 Task: Look for space in Würzburg, Germany from 8th August, 2023 to 15th August, 2023 for 9 adults in price range Rs.10000 to Rs.14000. Place can be shared room with 5 bedrooms having 9 beds and 5 bathrooms. Property type can be house, flat, guest house. Amenities needed are: wifi, TV, free parkinig on premises, gym, breakfast. Booking option can be shelf check-in. Required host language is English.
Action: Mouse moved to (431, 106)
Screenshot: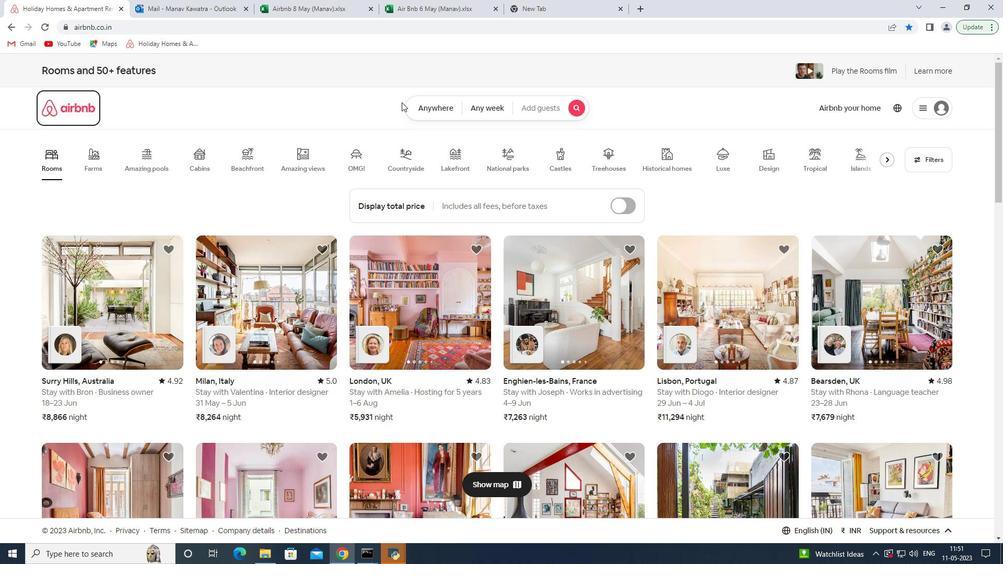 
Action: Mouse pressed left at (431, 106)
Screenshot: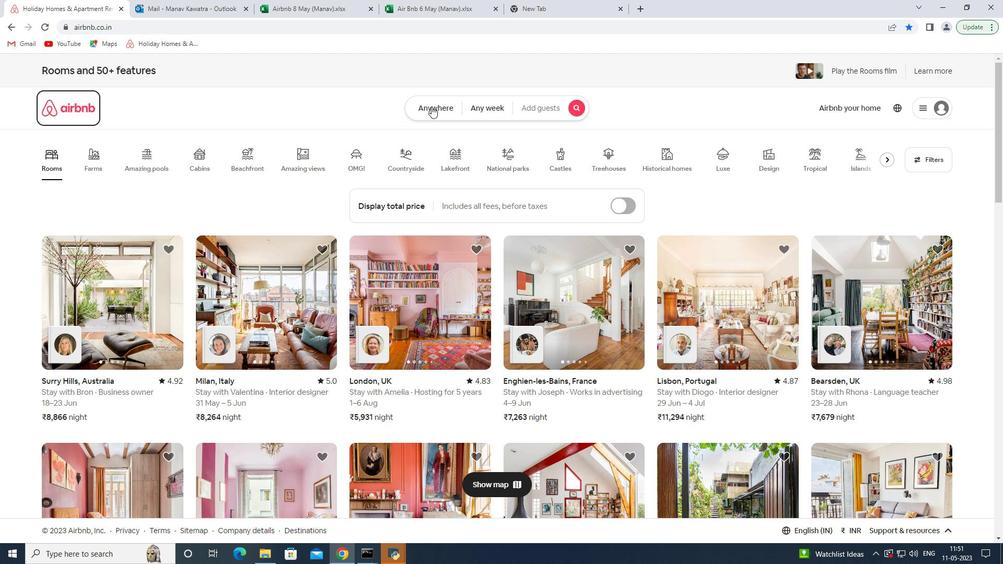 
Action: Mouse moved to (320, 153)
Screenshot: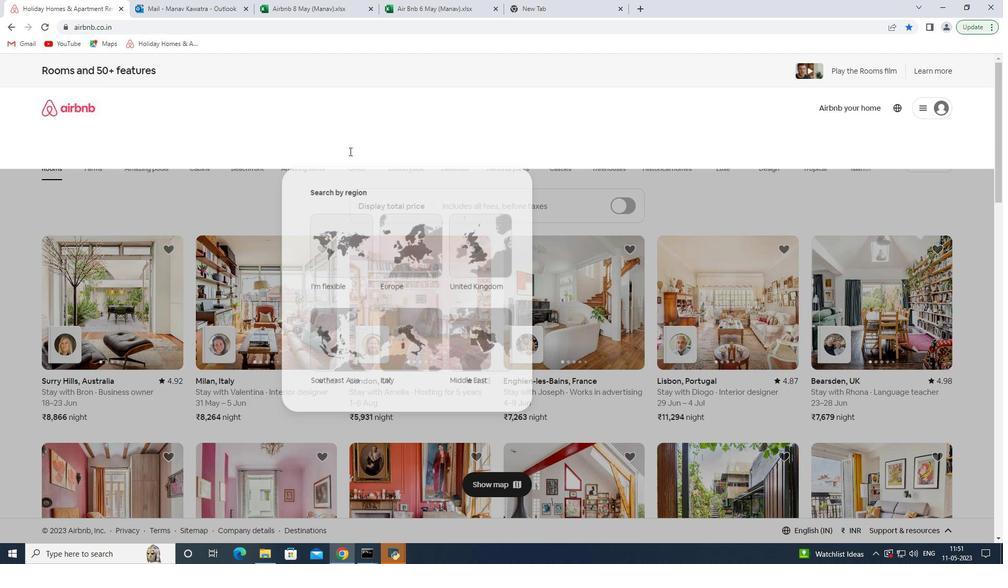 
Action: Mouse pressed left at (320, 153)
Screenshot: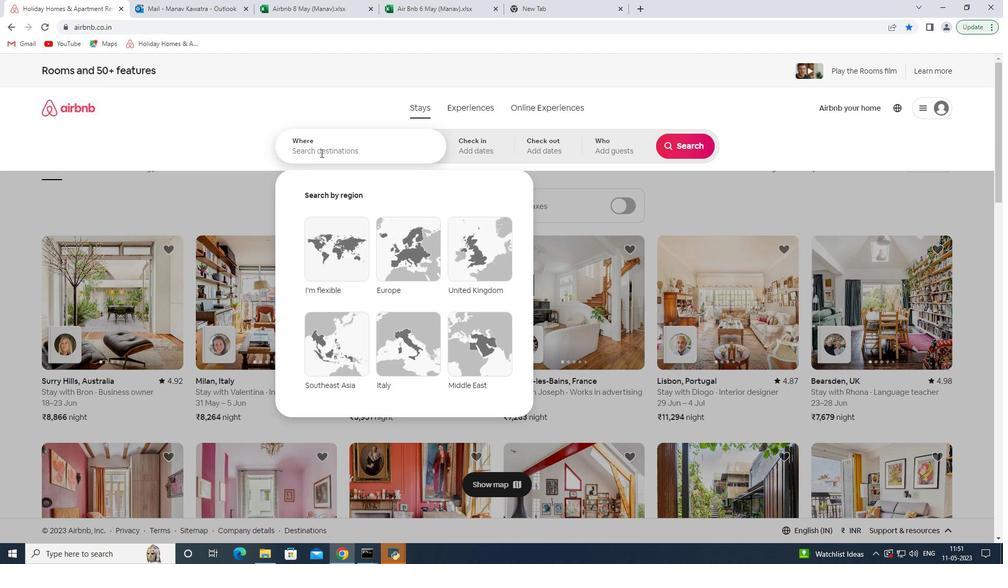 
Action: Key pressed <Key.shift><Key.shift><Key.shift><Key.shift><Key.shift><Key.shift><Key.shift><Key.shift><Key.shift><Key.shift><Key.shift><Key.shift><Key.shift><Key.shift><Key.shift><Key.shift><Key.shift><Key.shift><Key.shift><Key.shift><Key.shift>Wuru<Key.backspace>zburg<Key.space>
Screenshot: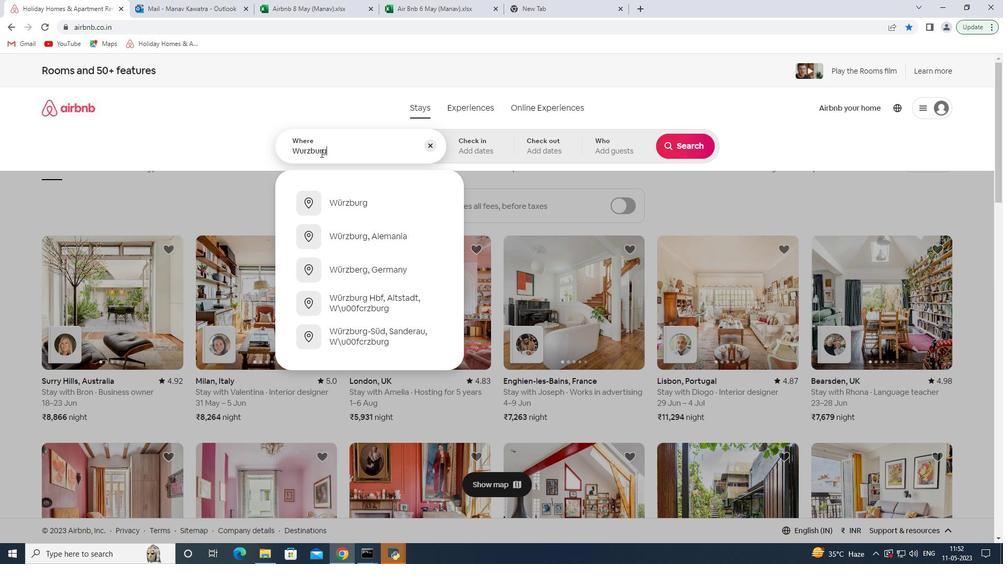 
Action: Mouse moved to (422, 242)
Screenshot: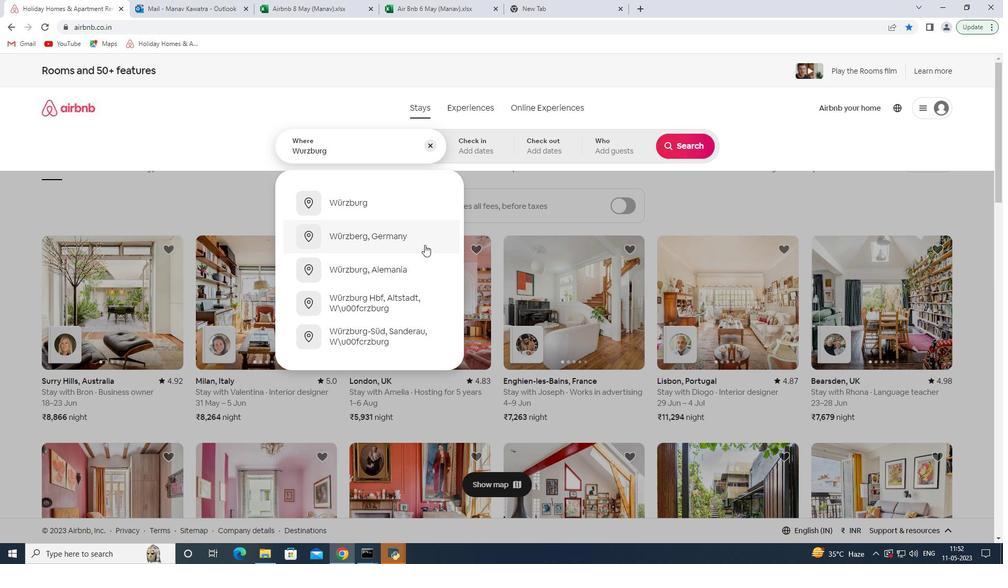 
Action: Mouse pressed left at (422, 242)
Screenshot: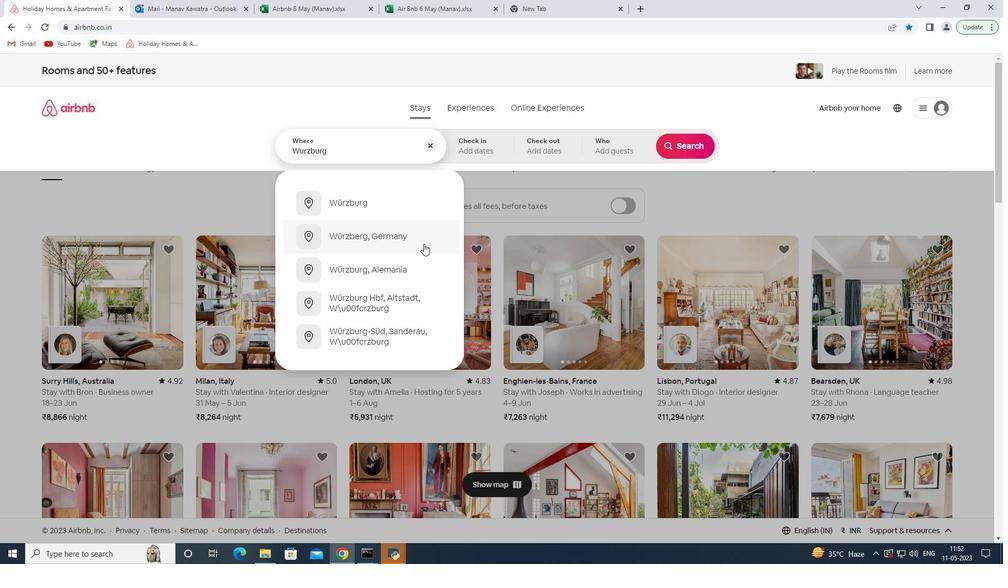
Action: Mouse moved to (678, 230)
Screenshot: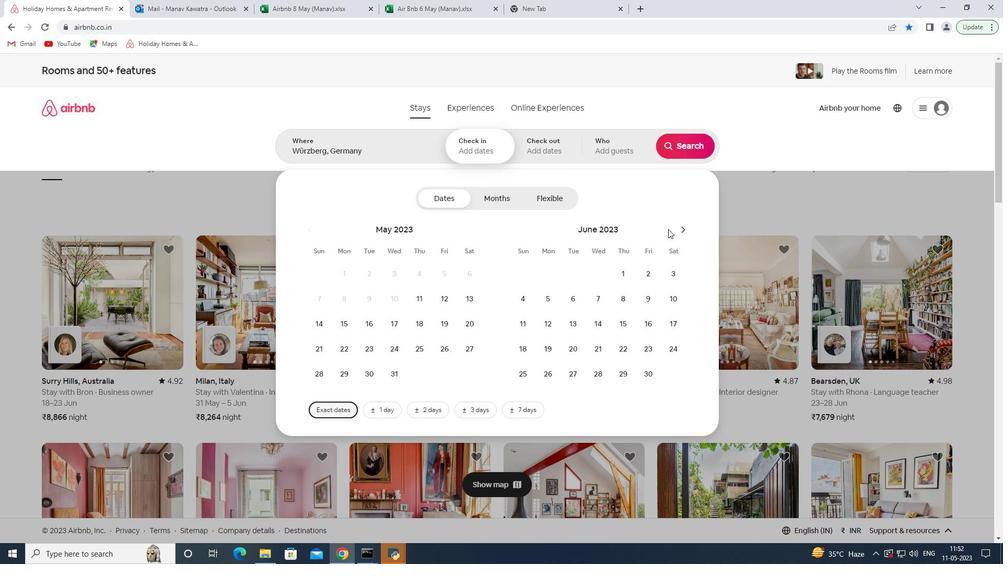 
Action: Mouse pressed left at (678, 230)
Screenshot: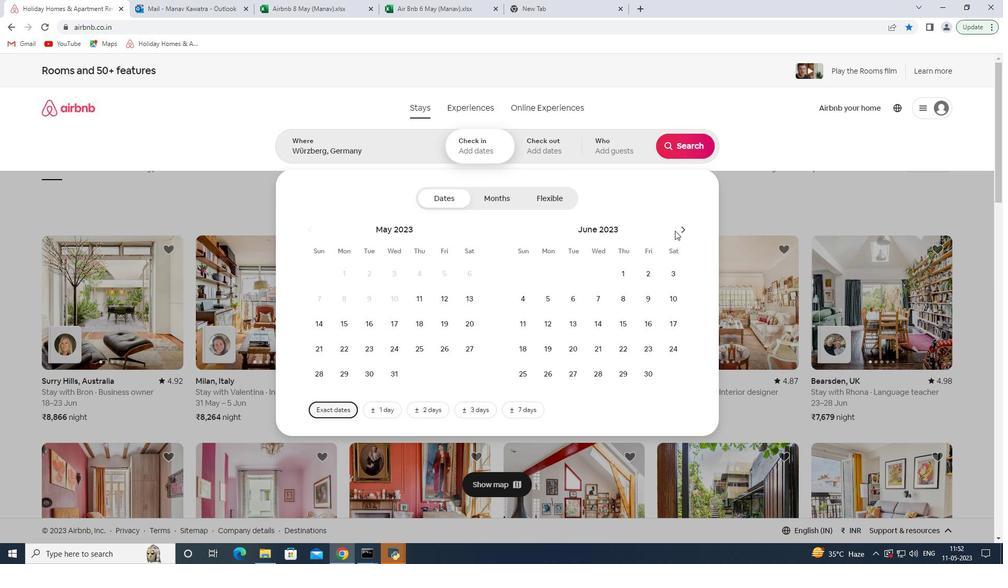 
Action: Mouse pressed left at (678, 230)
Screenshot: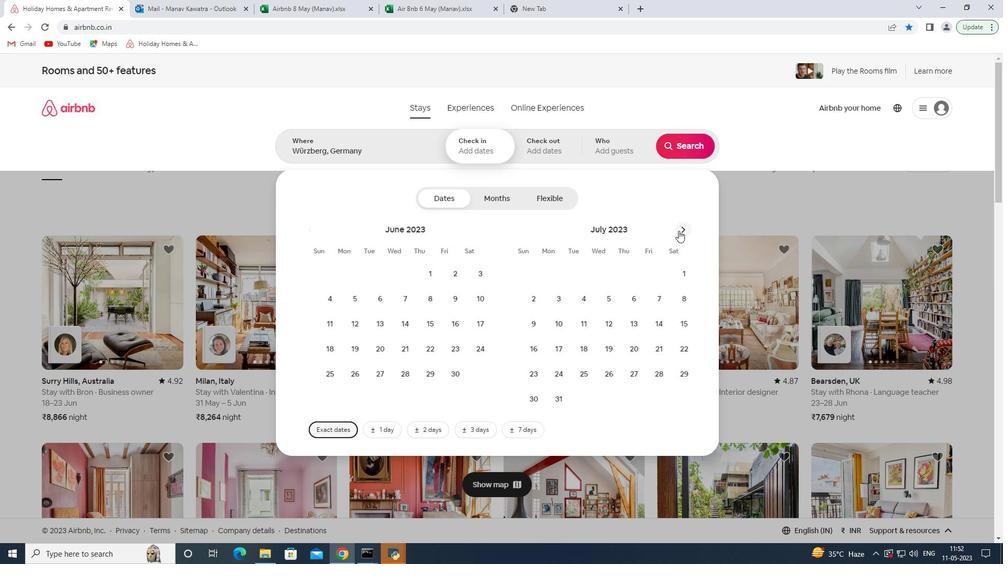 
Action: Mouse moved to (569, 301)
Screenshot: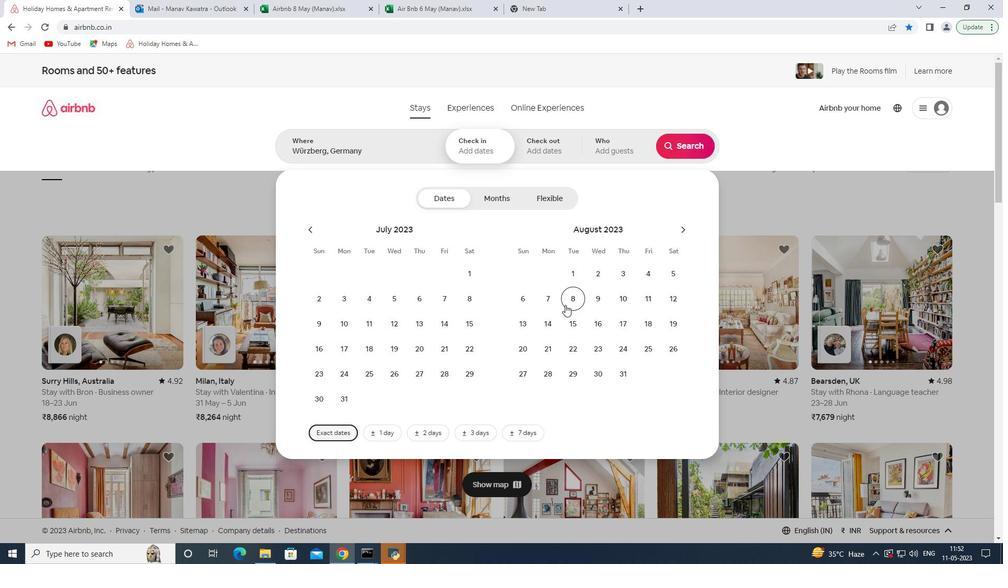 
Action: Mouse pressed left at (569, 301)
Screenshot: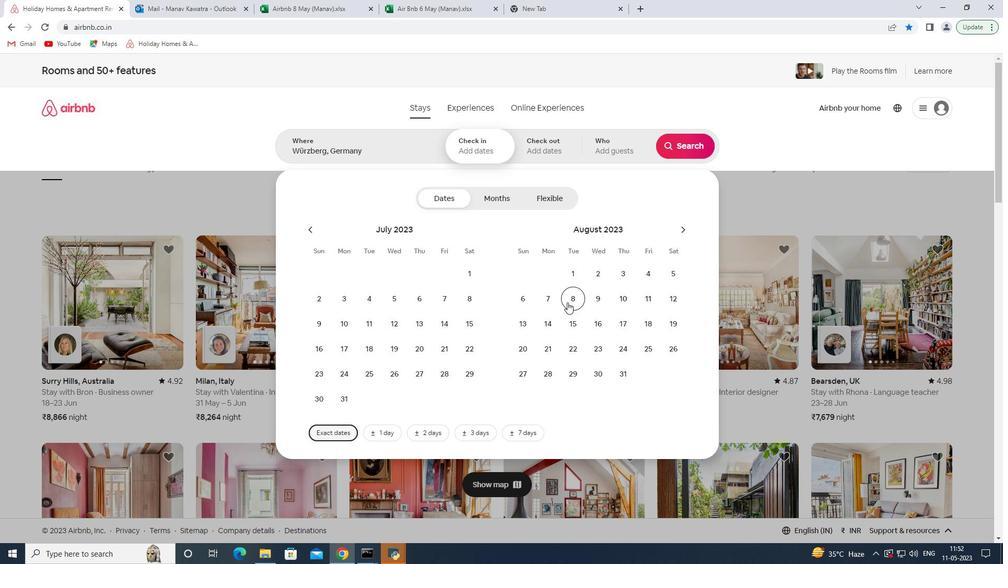 
Action: Mouse moved to (669, 295)
Screenshot: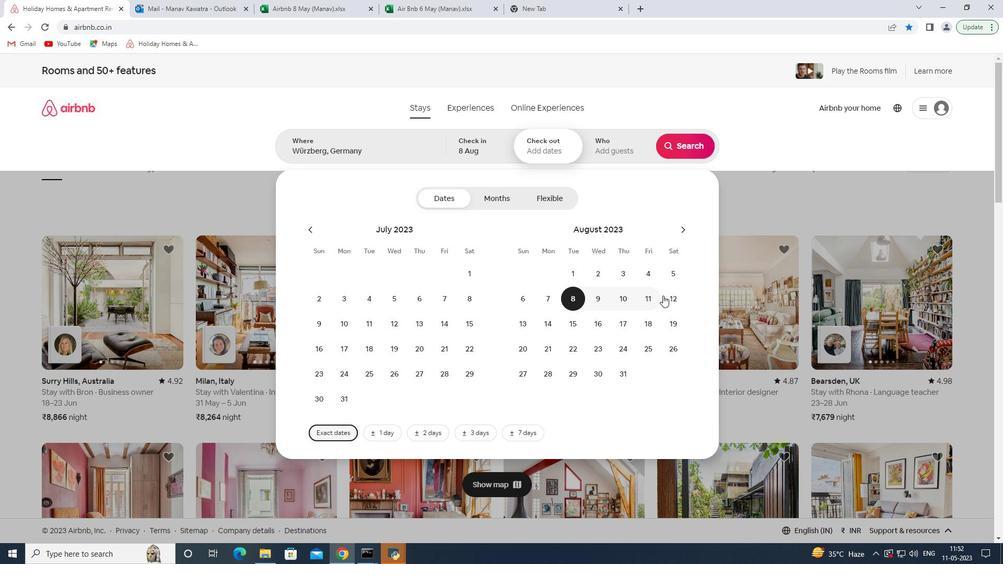 
Action: Mouse pressed left at (669, 295)
Screenshot: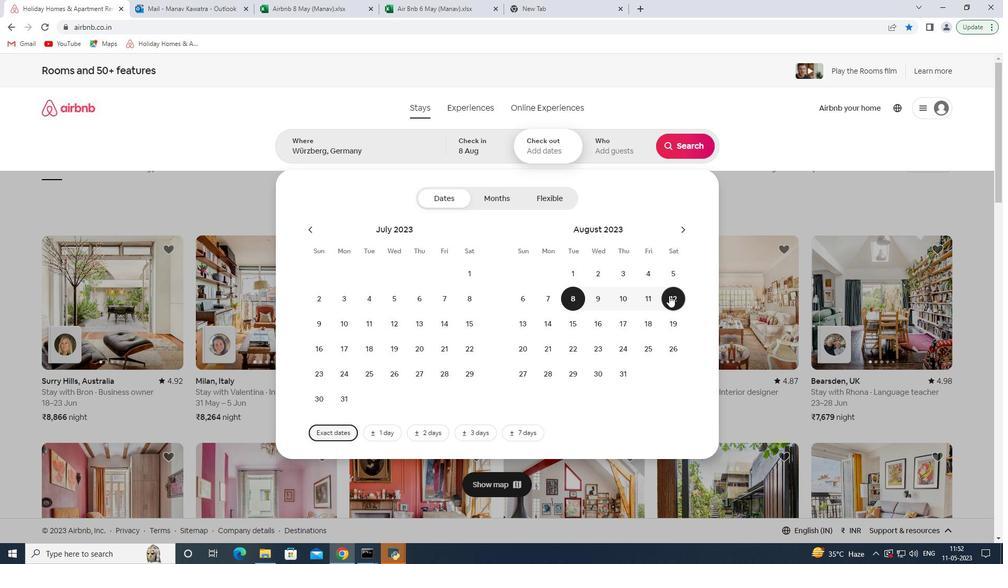 
Action: Mouse moved to (581, 324)
Screenshot: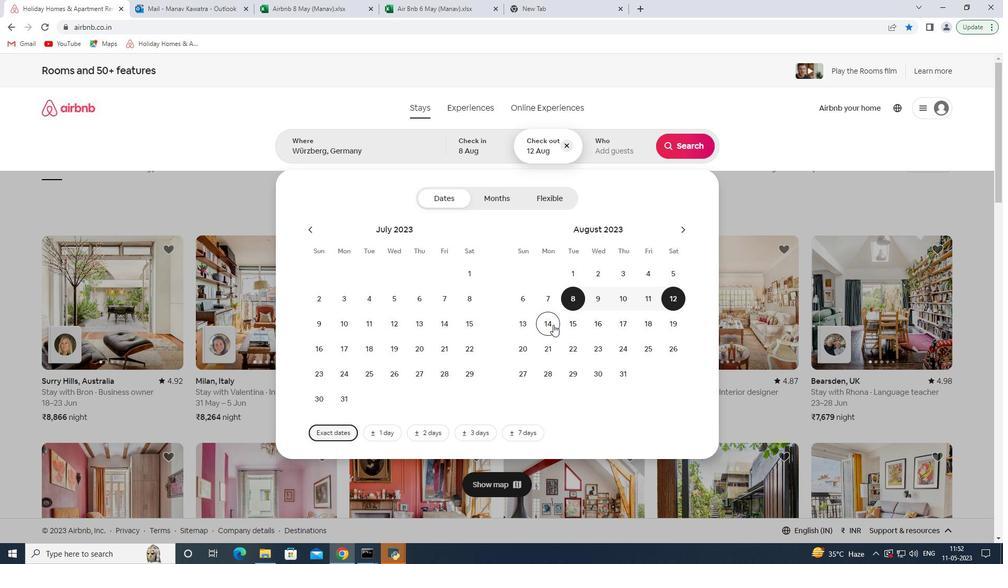 
Action: Mouse pressed left at (581, 324)
Screenshot: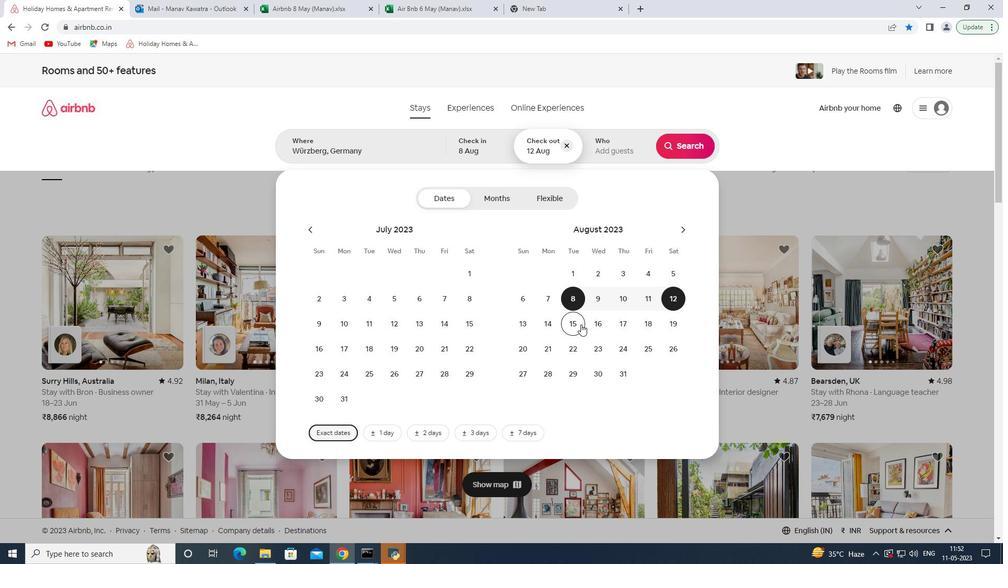 
Action: Mouse moved to (612, 155)
Screenshot: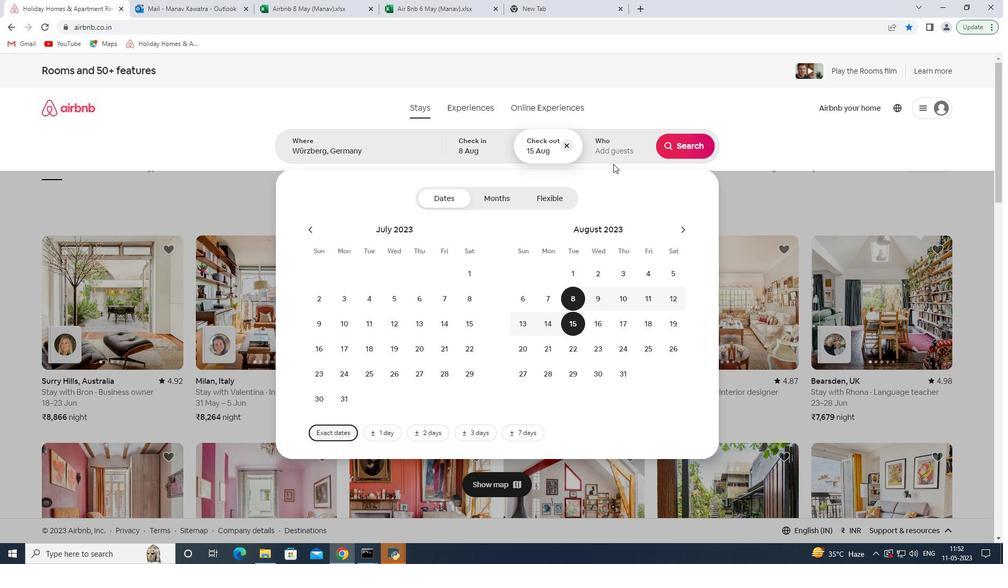 
Action: Mouse pressed left at (612, 155)
Screenshot: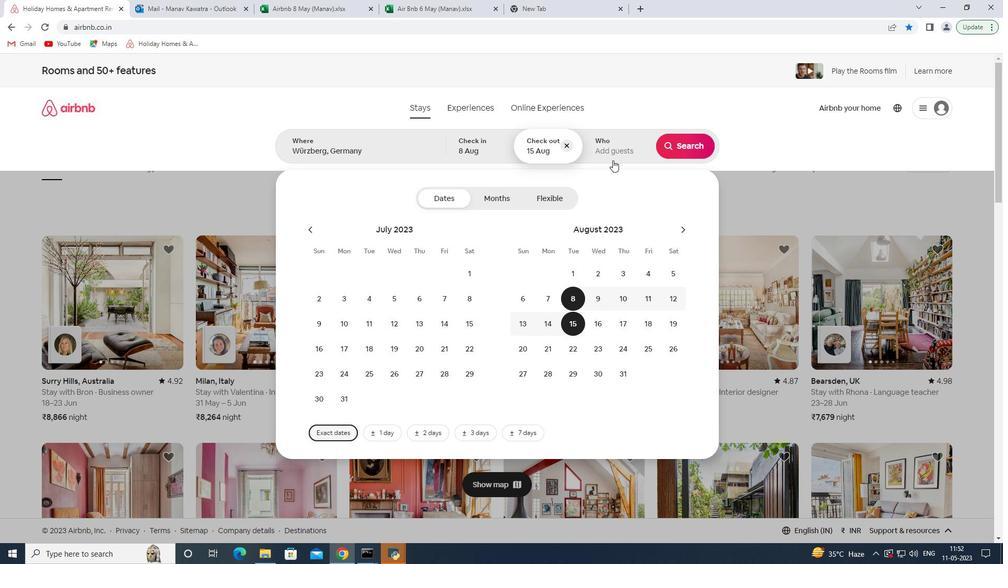 
Action: Mouse moved to (689, 198)
Screenshot: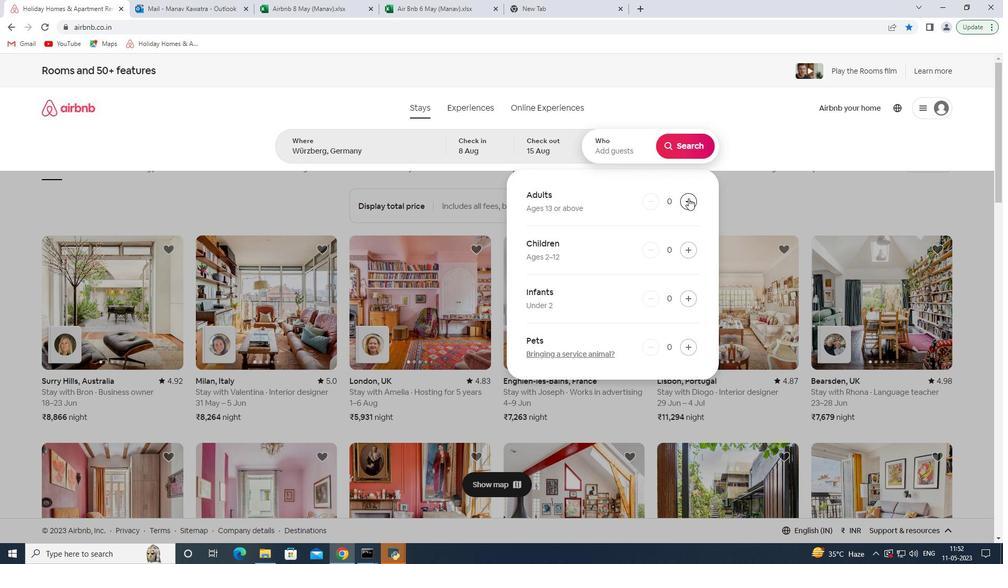 
Action: Mouse pressed left at (689, 198)
Screenshot: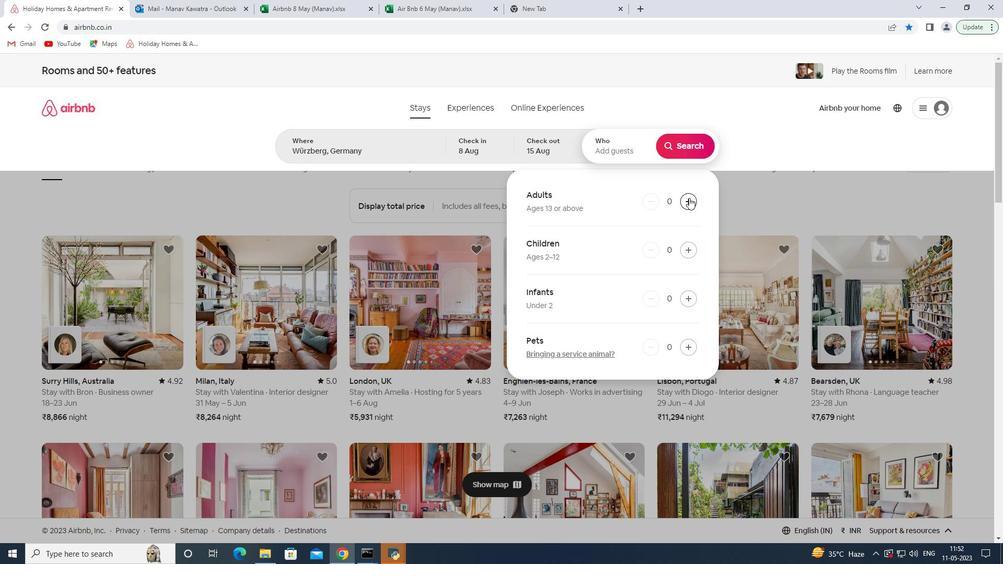 
Action: Mouse pressed left at (689, 198)
Screenshot: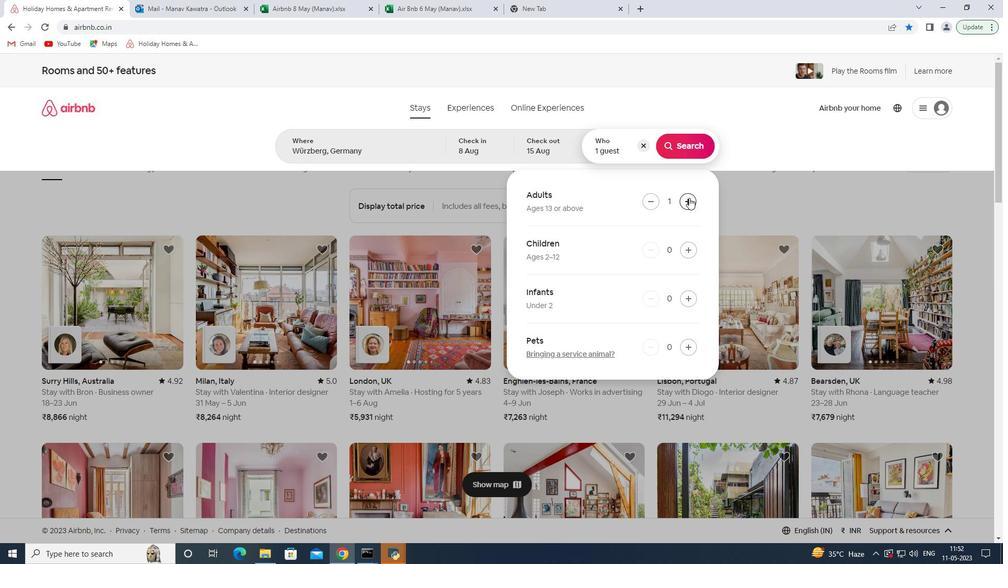 
Action: Mouse pressed left at (689, 198)
Screenshot: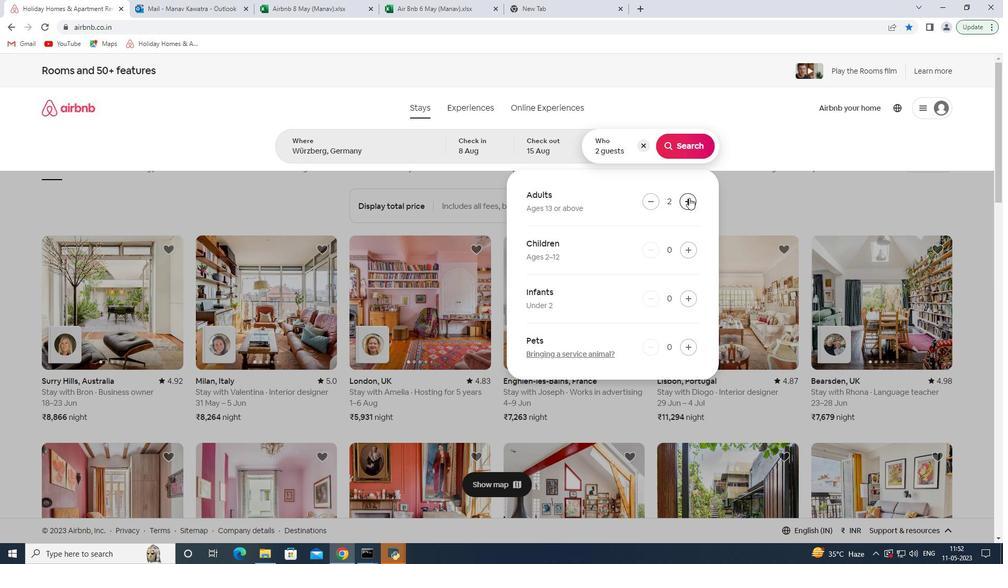 
Action: Mouse pressed left at (689, 198)
Screenshot: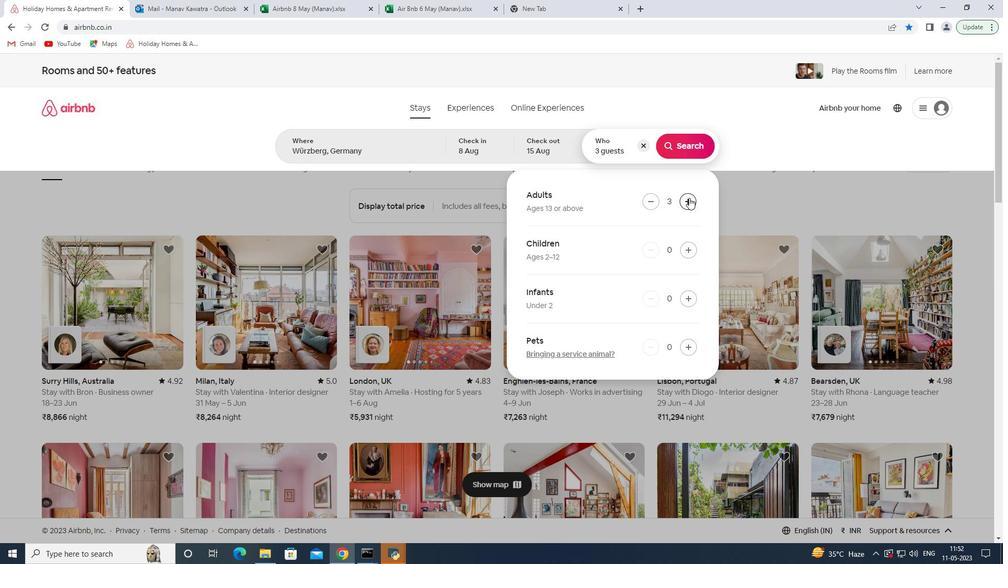 
Action: Mouse pressed left at (689, 198)
Screenshot: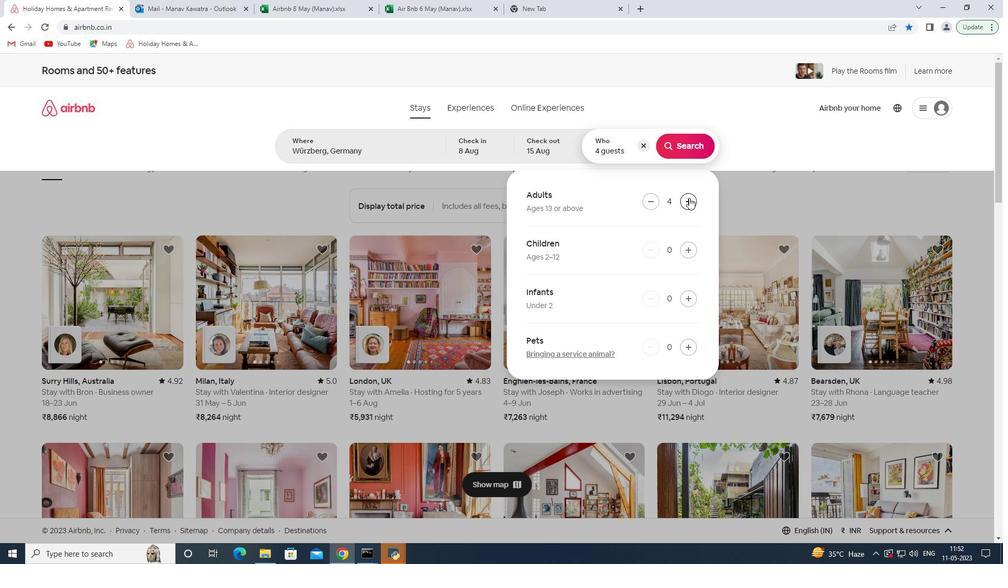 
Action: Mouse pressed left at (689, 198)
Screenshot: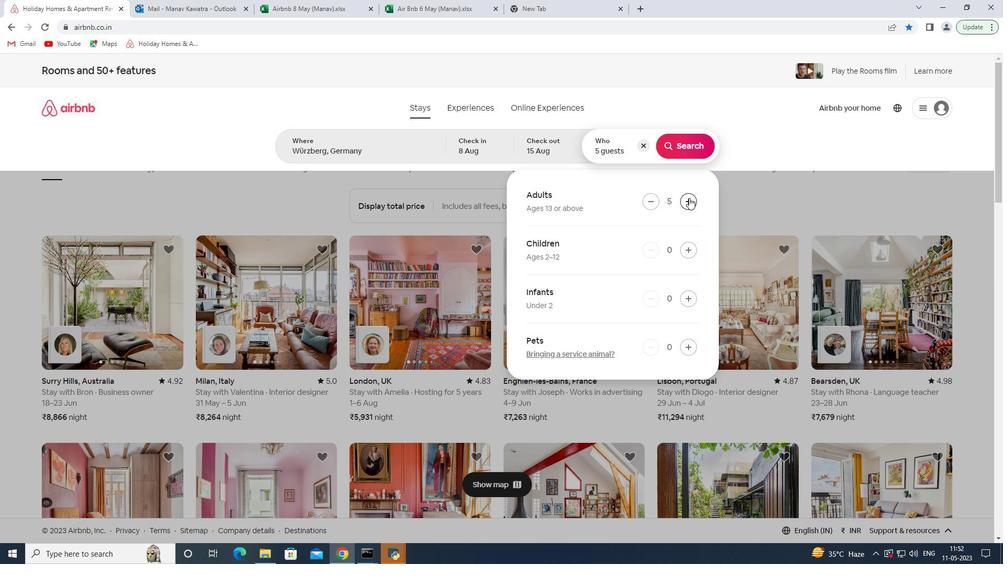 
Action: Mouse pressed left at (689, 198)
Screenshot: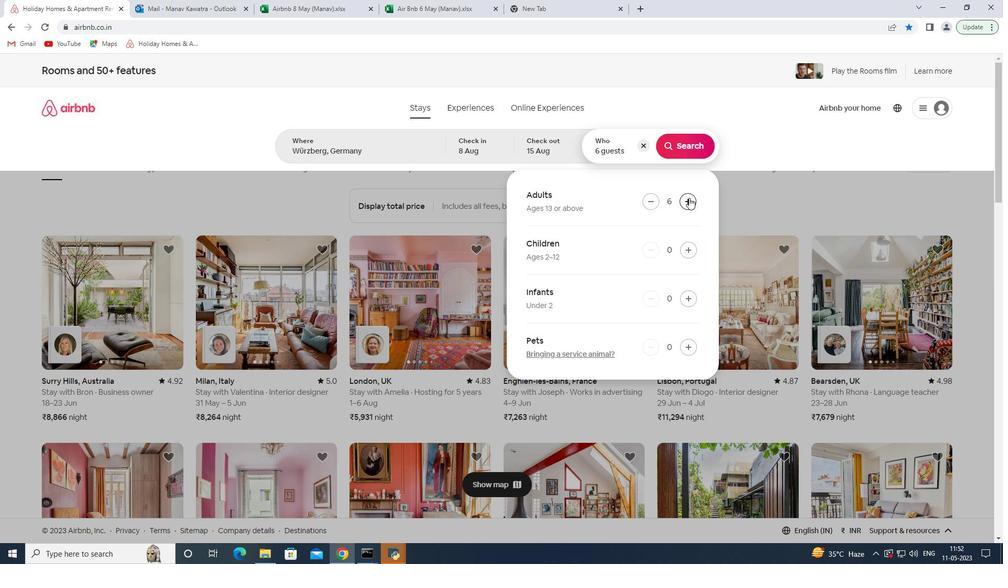 
Action: Mouse pressed left at (689, 198)
Screenshot: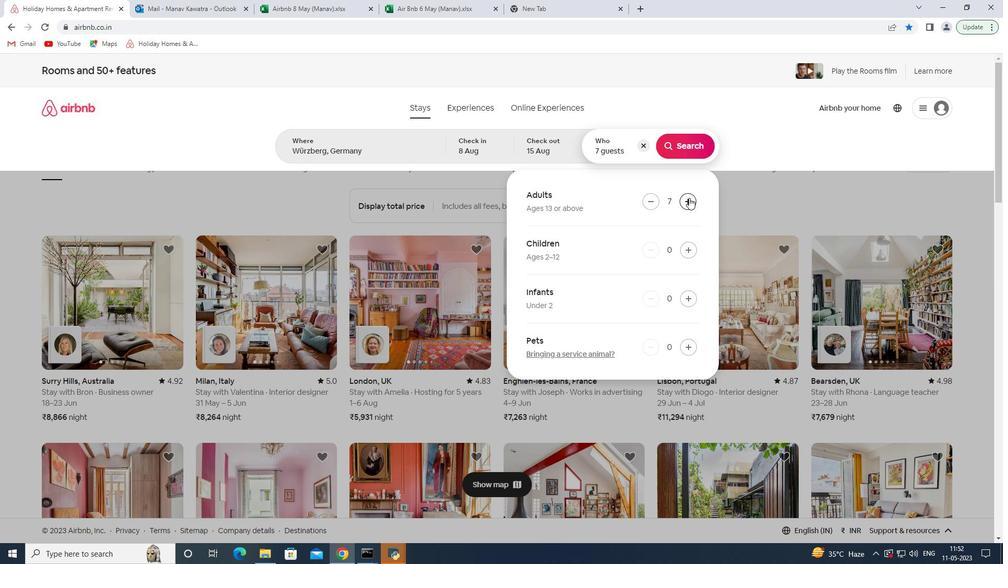 
Action: Mouse pressed left at (689, 198)
Screenshot: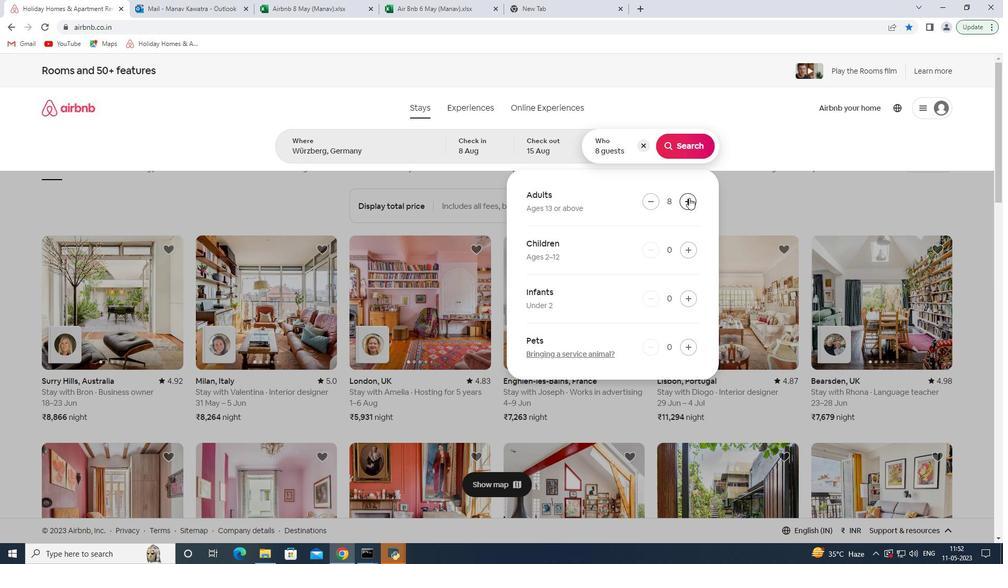 
Action: Mouse moved to (683, 156)
Screenshot: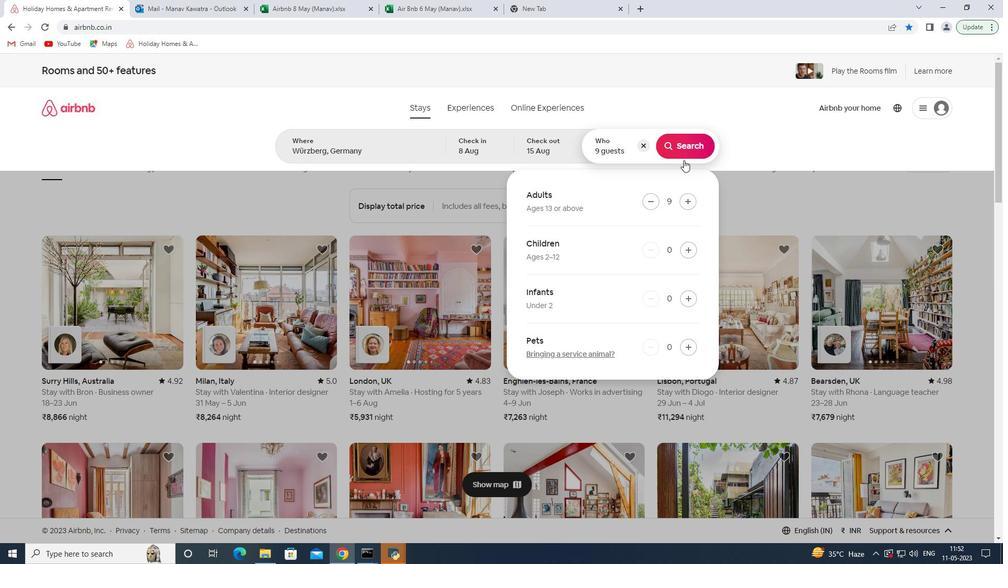 
Action: Mouse pressed left at (683, 156)
Screenshot: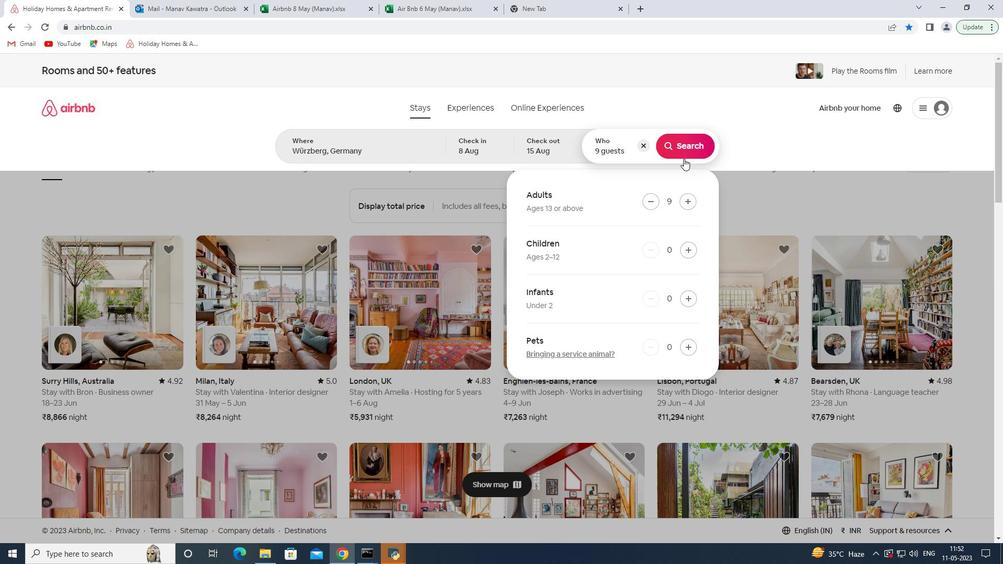 
Action: Mouse moved to (947, 114)
Screenshot: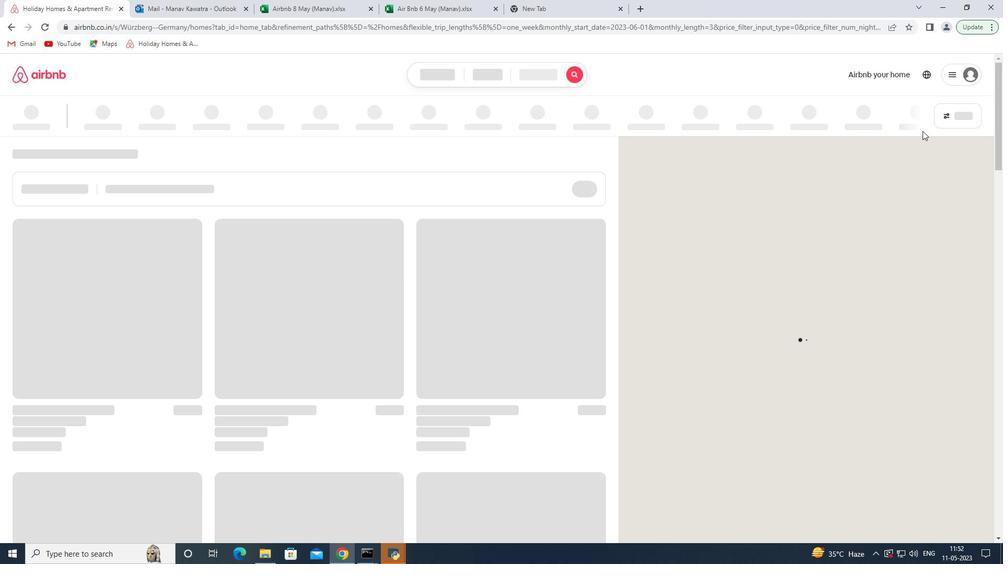 
Action: Mouse pressed left at (947, 114)
Screenshot: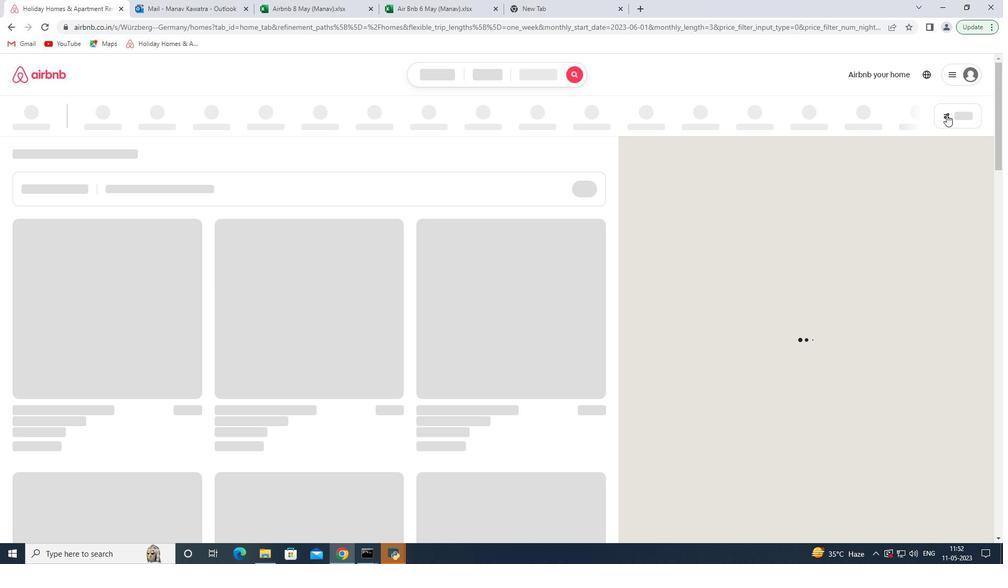 
Action: Mouse moved to (367, 372)
Screenshot: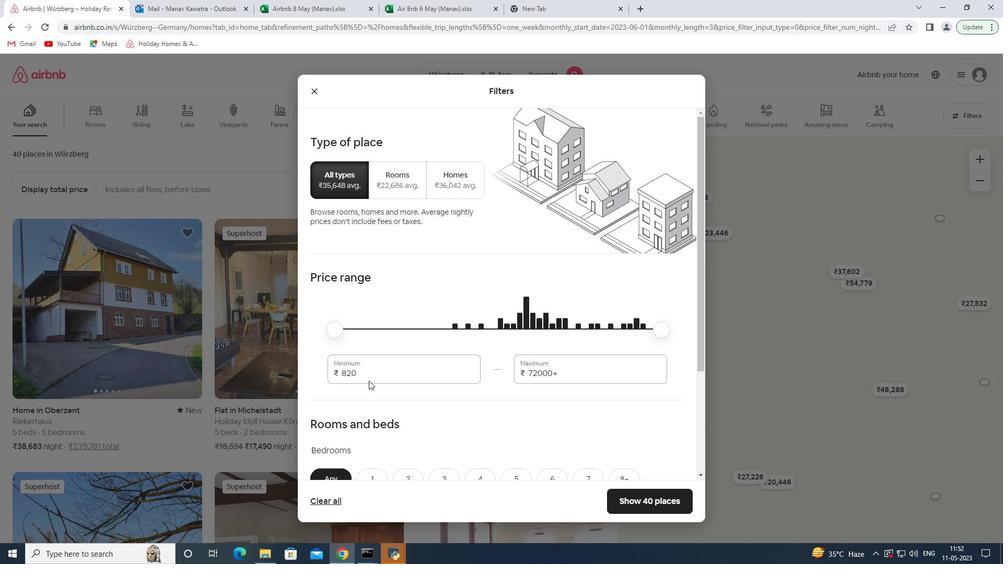 
Action: Mouse pressed left at (367, 372)
Screenshot: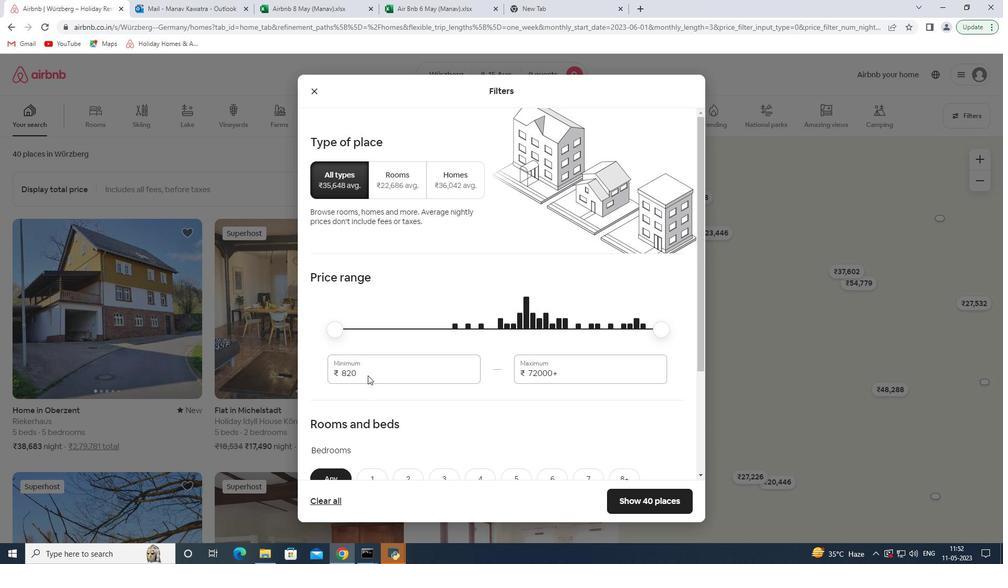 
Action: Mouse pressed left at (367, 372)
Screenshot: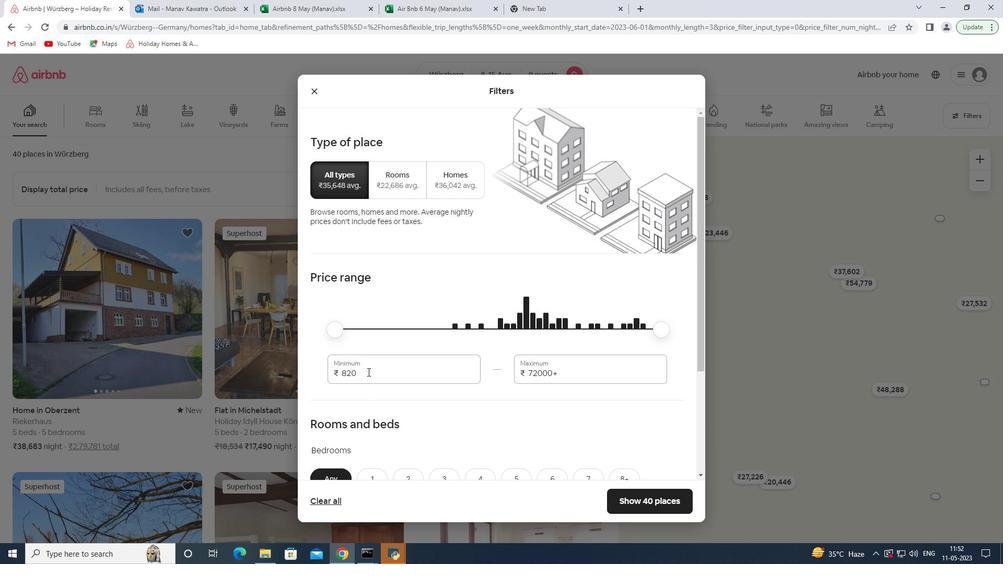 
Action: Key pressed 10000<Key.tab>14000
Screenshot: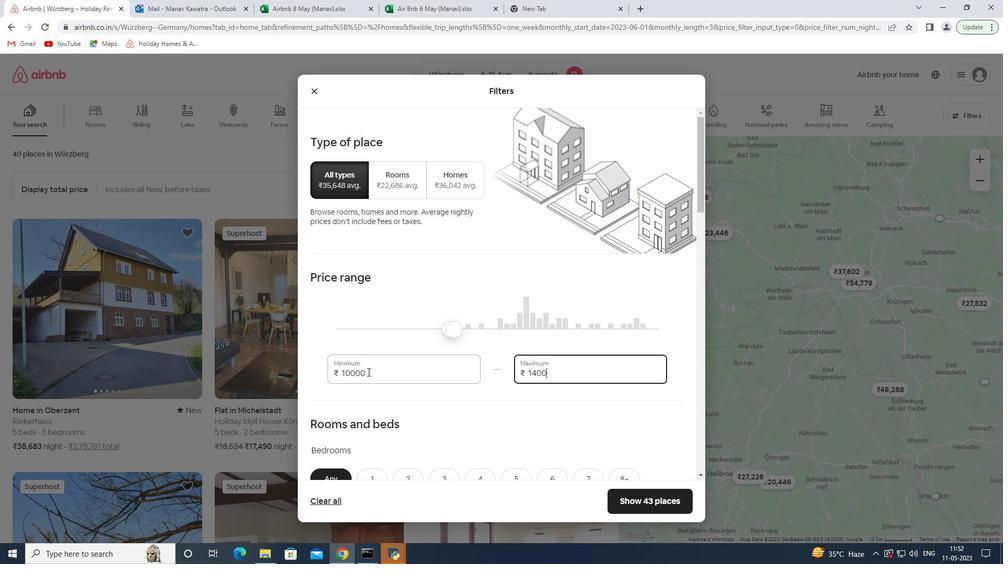 
Action: Mouse moved to (322, 331)
Screenshot: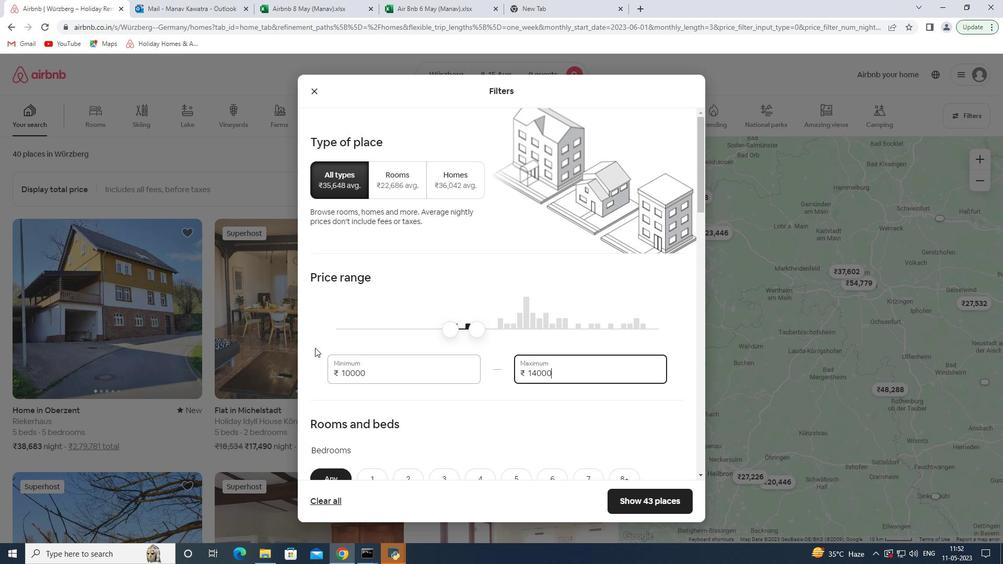 
Action: Mouse scrolled (322, 330) with delta (0, 0)
Screenshot: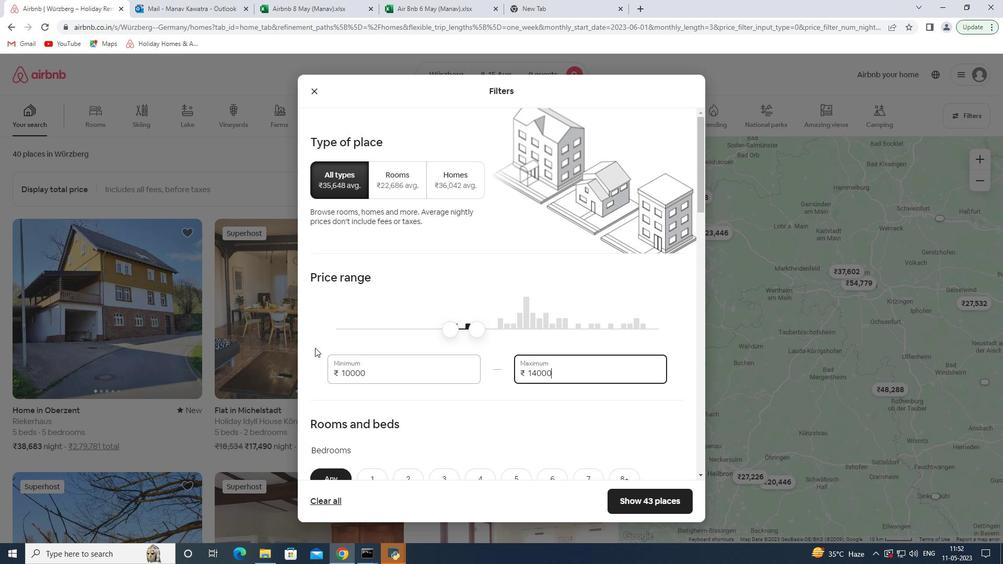 
Action: Mouse scrolled (322, 330) with delta (0, 0)
Screenshot: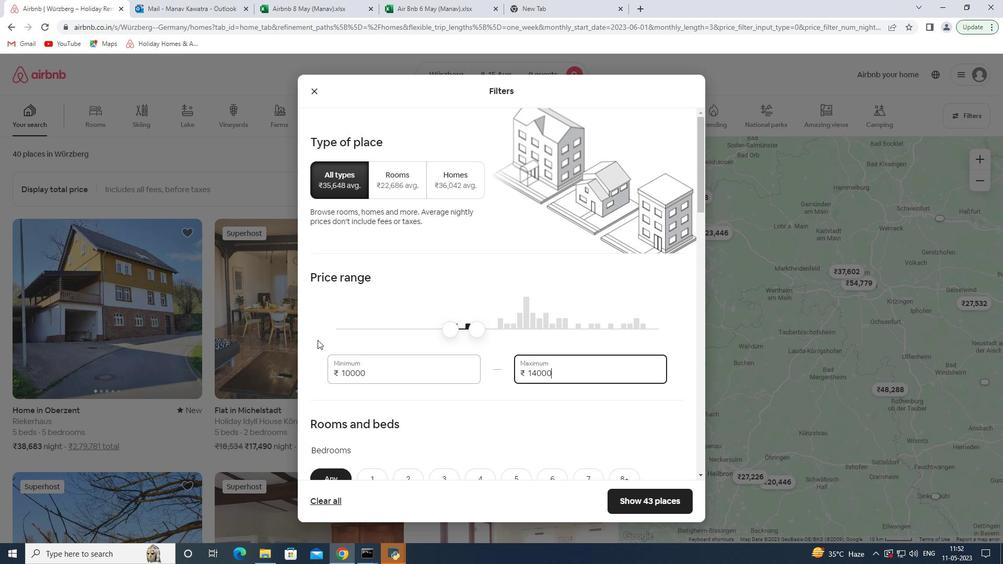 
Action: Mouse scrolled (322, 330) with delta (0, 0)
Screenshot: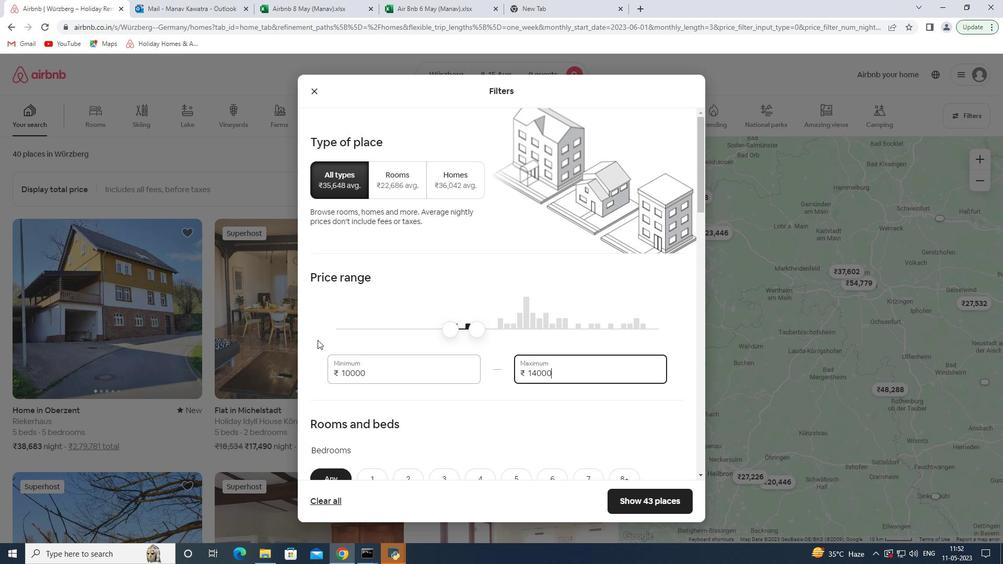 
Action: Mouse scrolled (322, 330) with delta (0, 0)
Screenshot: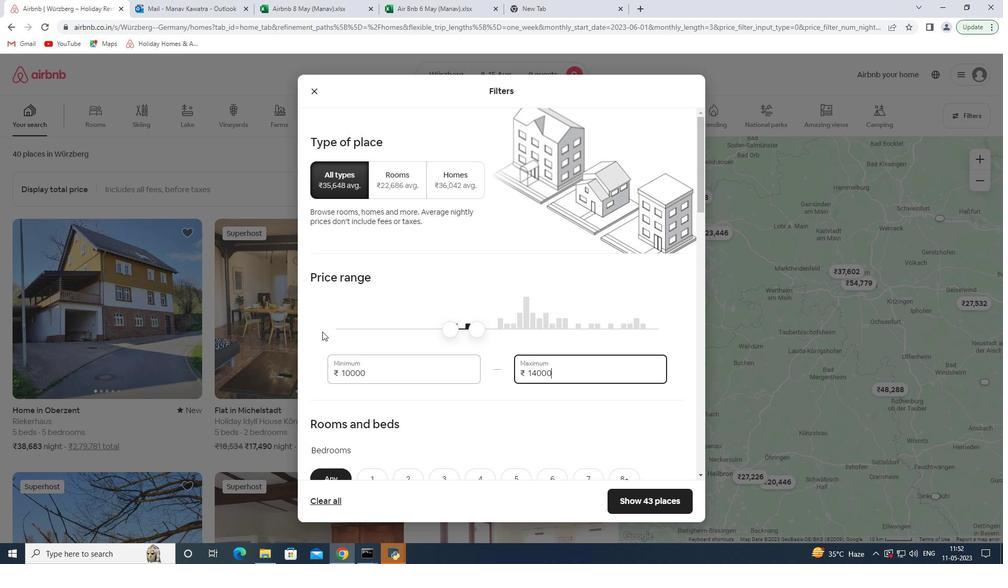 
Action: Mouse moved to (528, 270)
Screenshot: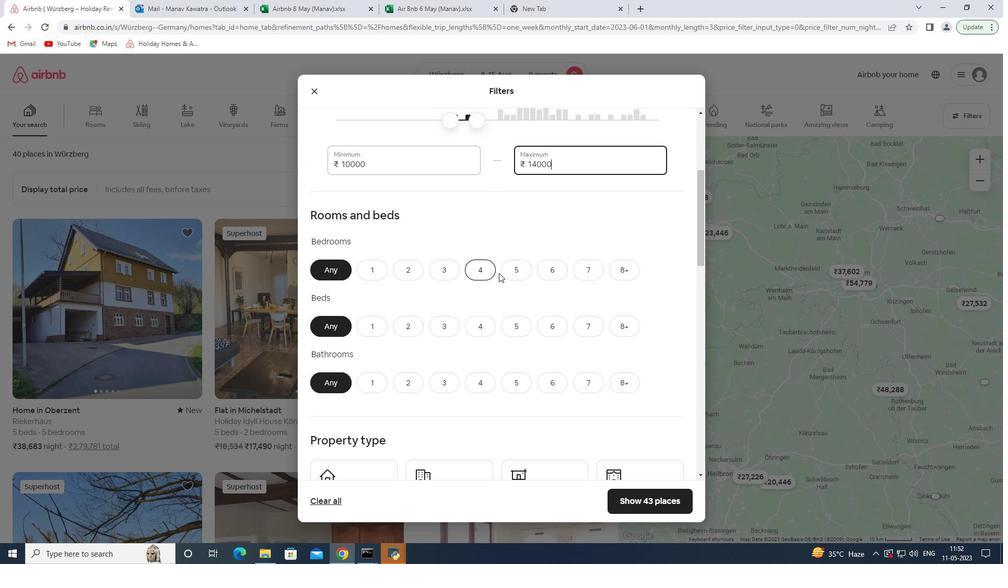 
Action: Mouse pressed left at (528, 270)
Screenshot: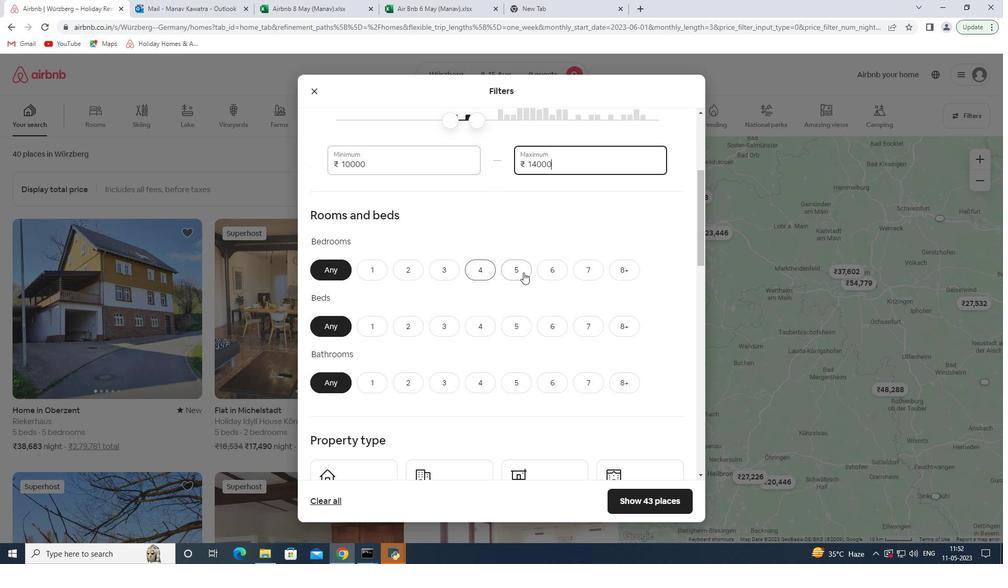 
Action: Mouse moved to (626, 327)
Screenshot: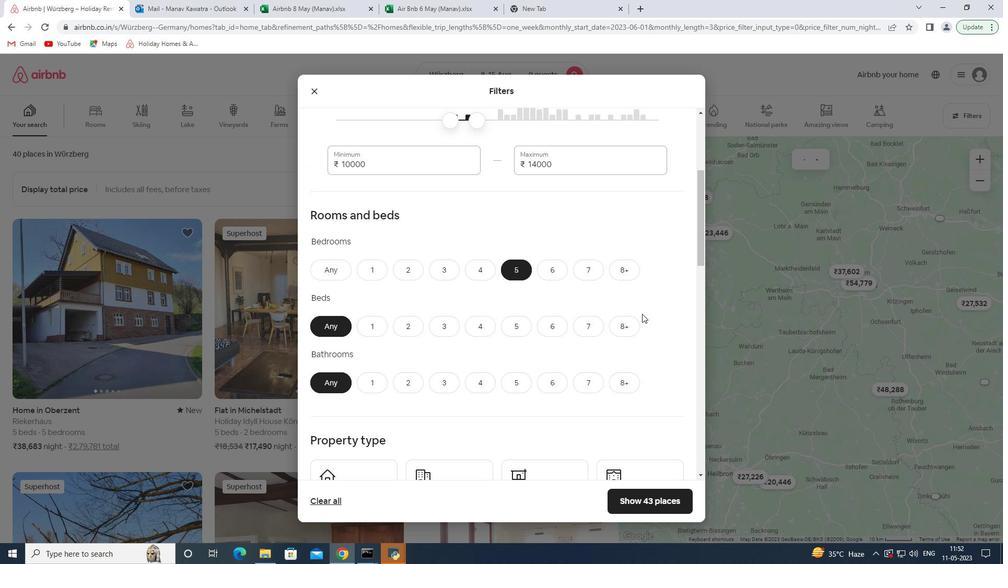 
Action: Mouse pressed left at (626, 327)
Screenshot: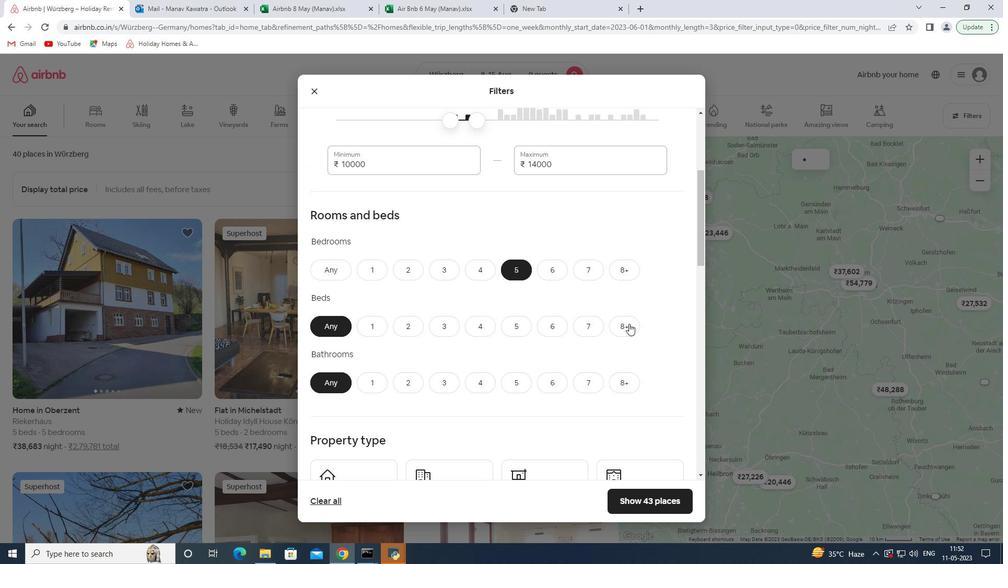 
Action: Mouse moved to (516, 385)
Screenshot: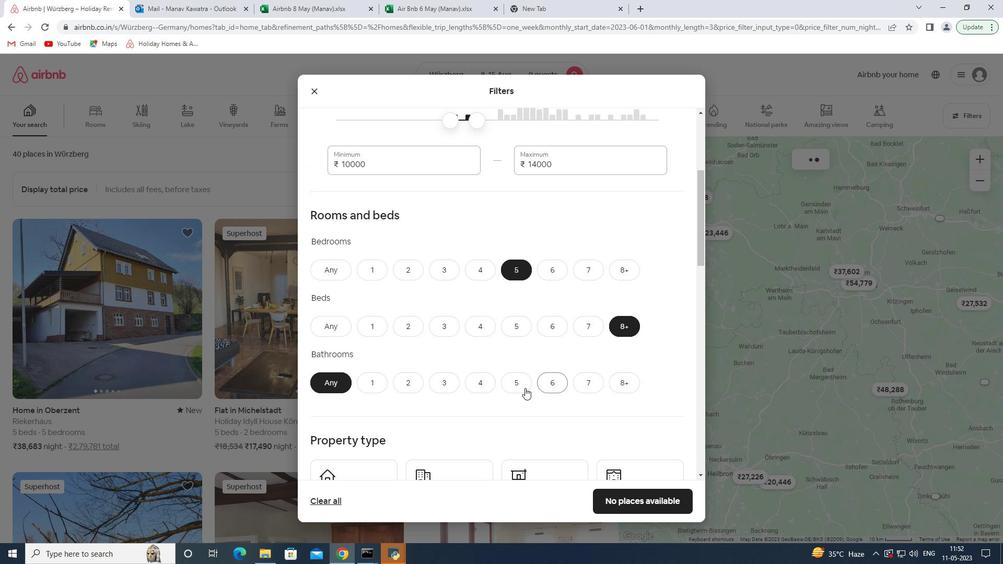
Action: Mouse pressed left at (516, 385)
Screenshot: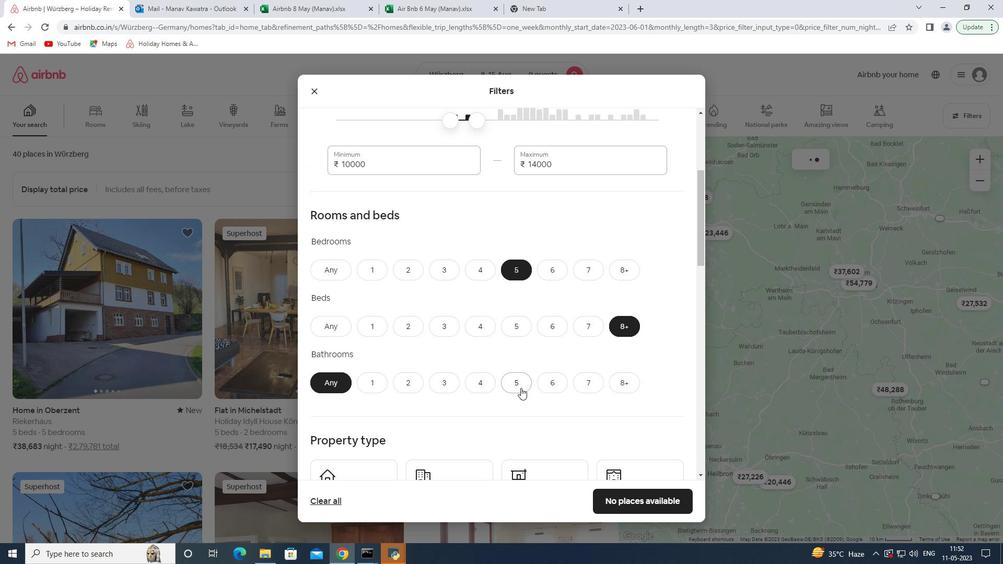 
Action: Mouse moved to (515, 381)
Screenshot: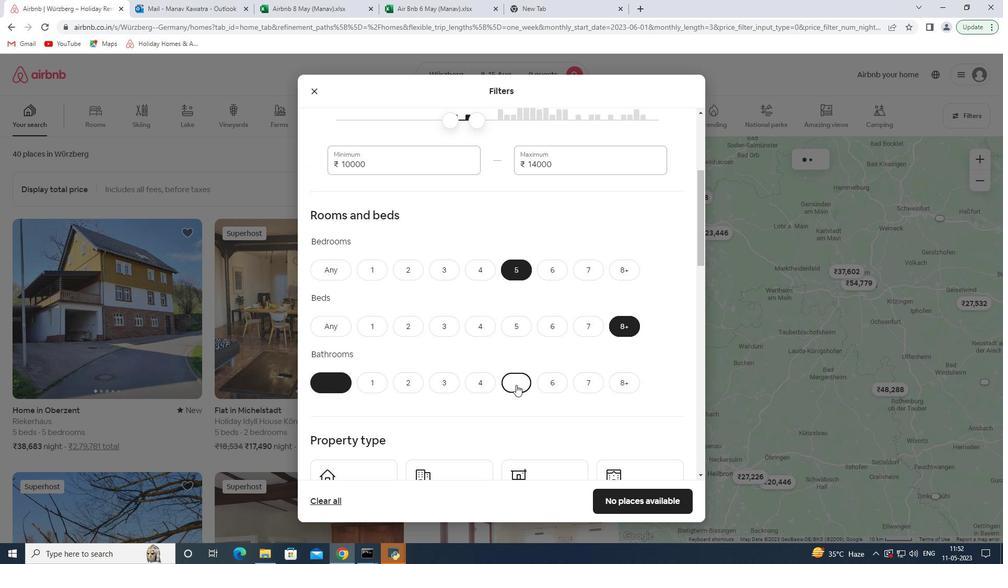 
Action: Mouse scrolled (515, 381) with delta (0, 0)
Screenshot: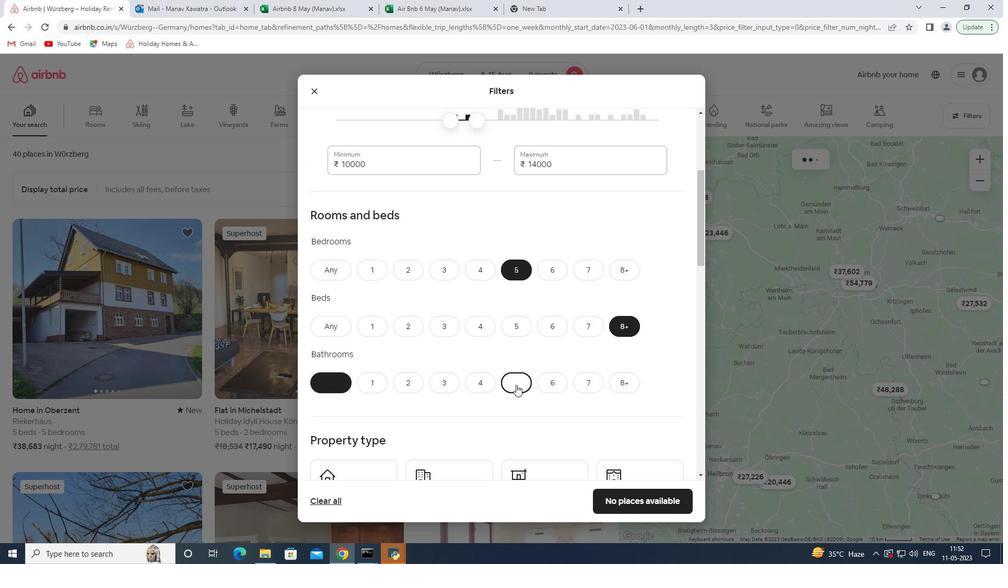 
Action: Mouse scrolled (515, 381) with delta (0, 0)
Screenshot: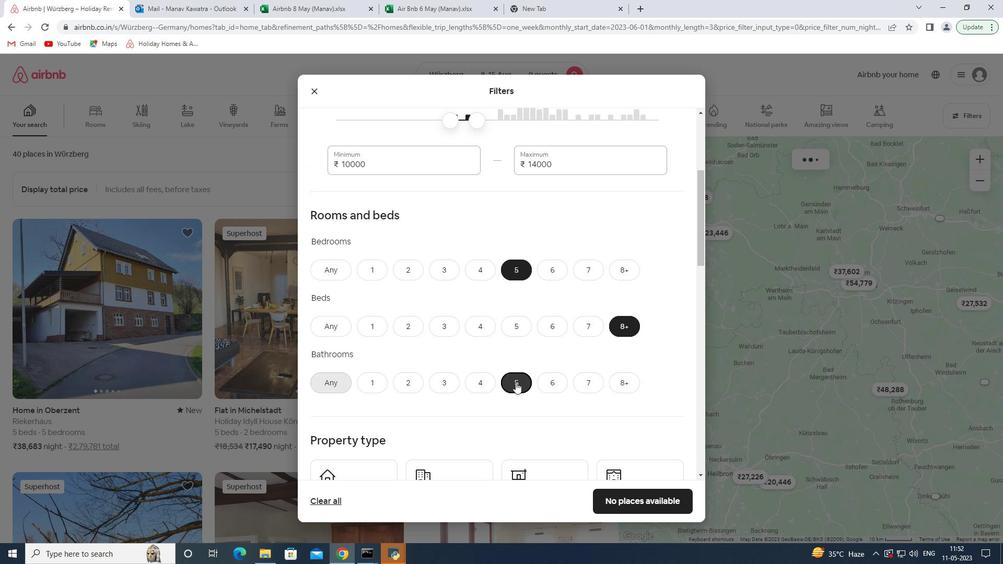 
Action: Mouse moved to (514, 378)
Screenshot: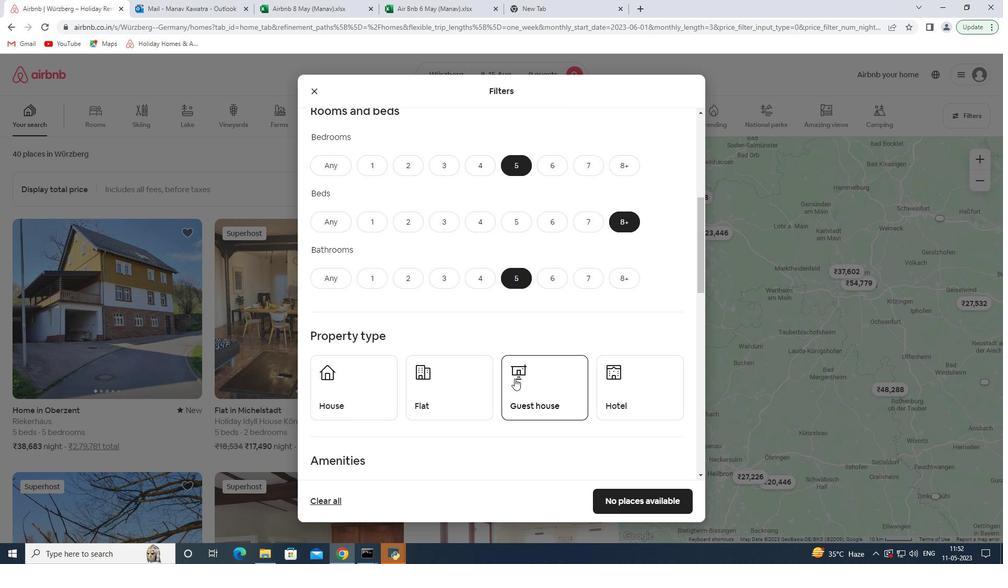 
Action: Mouse scrolled (514, 377) with delta (0, 0)
Screenshot: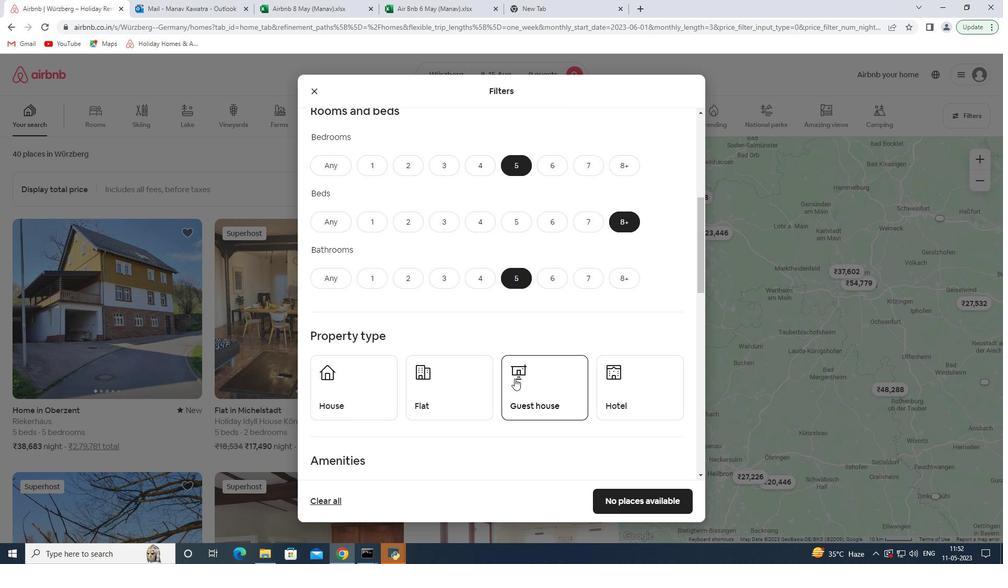 
Action: Mouse scrolled (514, 377) with delta (0, 0)
Screenshot: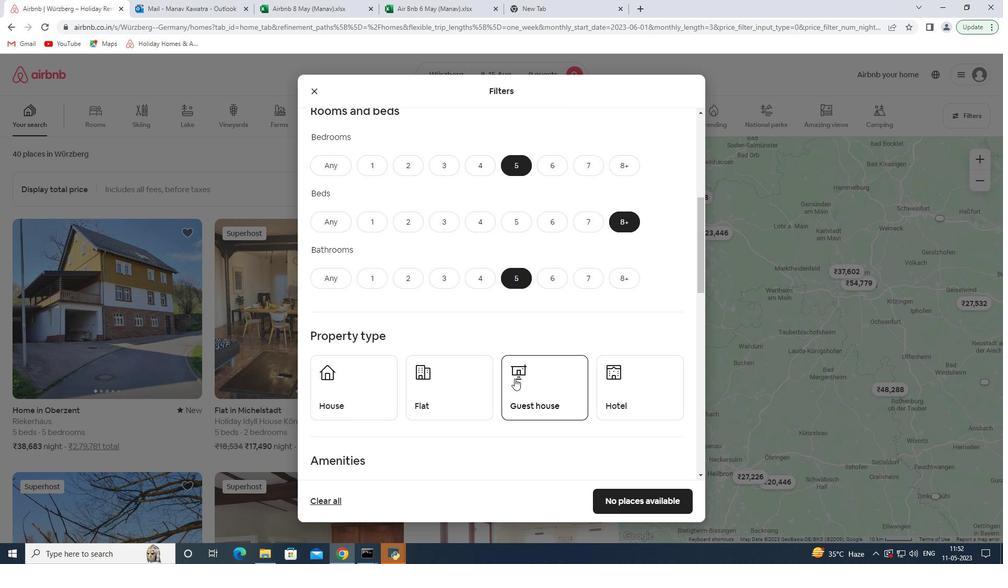 
Action: Mouse moved to (517, 367)
Screenshot: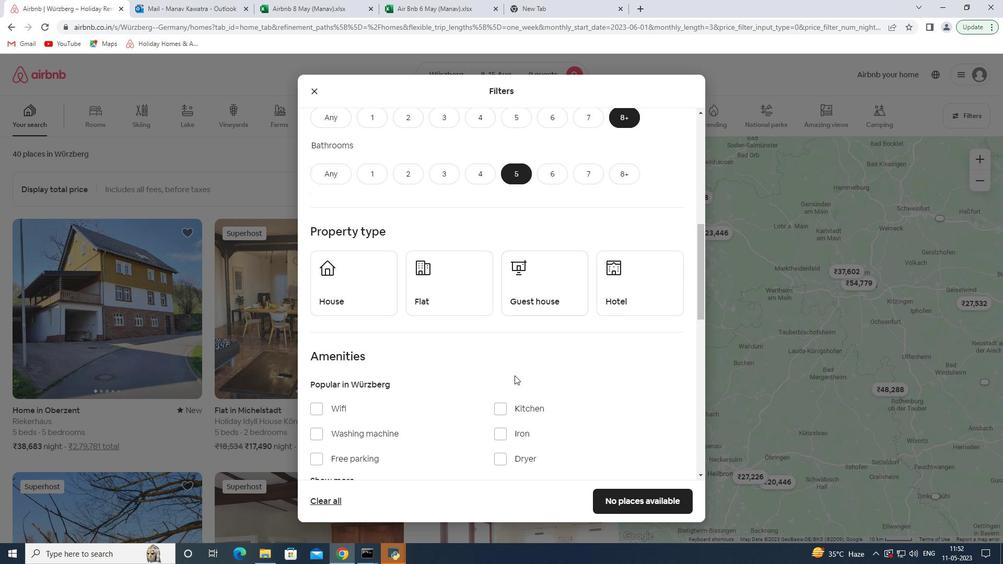 
Action: Mouse scrolled (517, 366) with delta (0, 0)
Screenshot: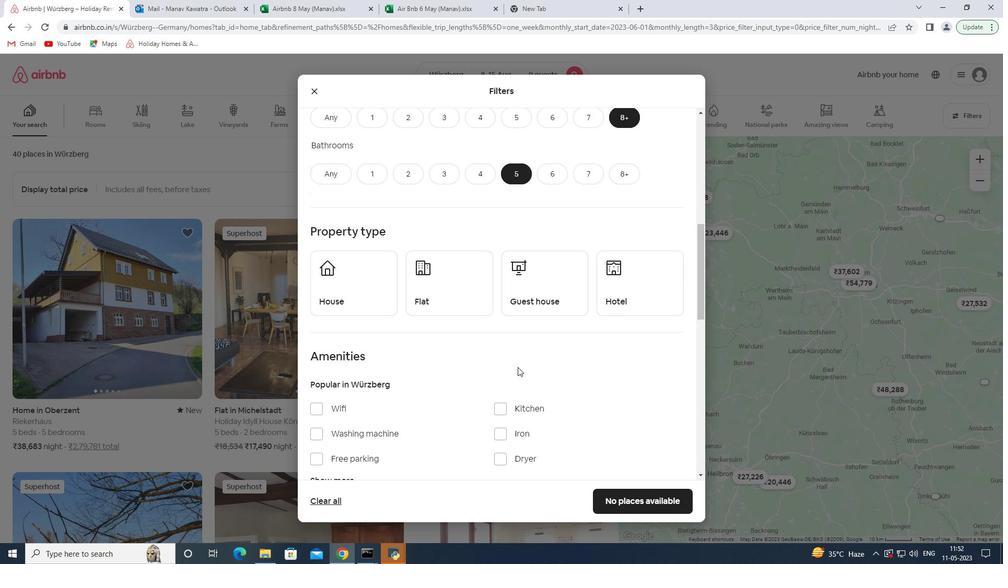 
Action: Mouse moved to (373, 227)
Screenshot: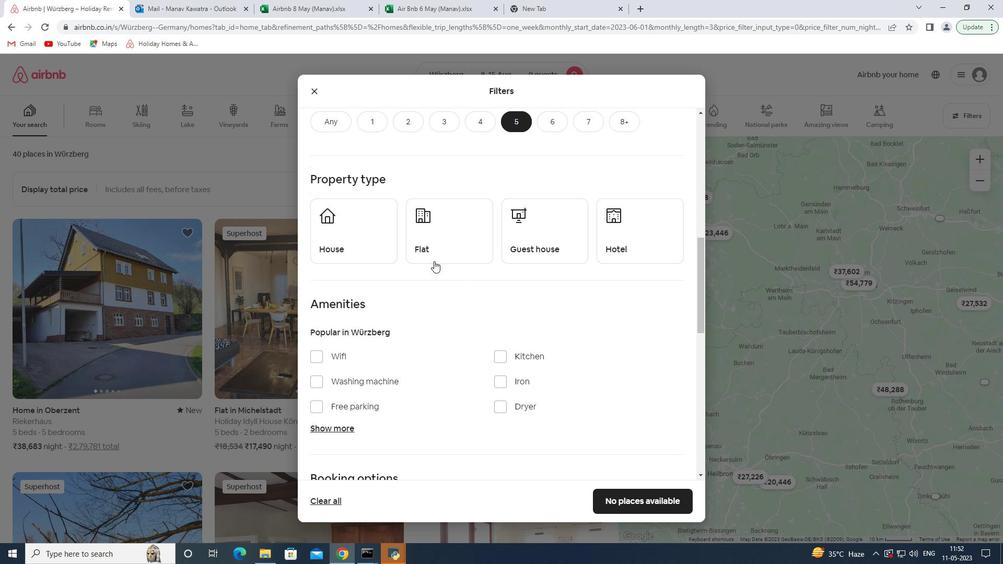 
Action: Mouse pressed left at (373, 227)
Screenshot: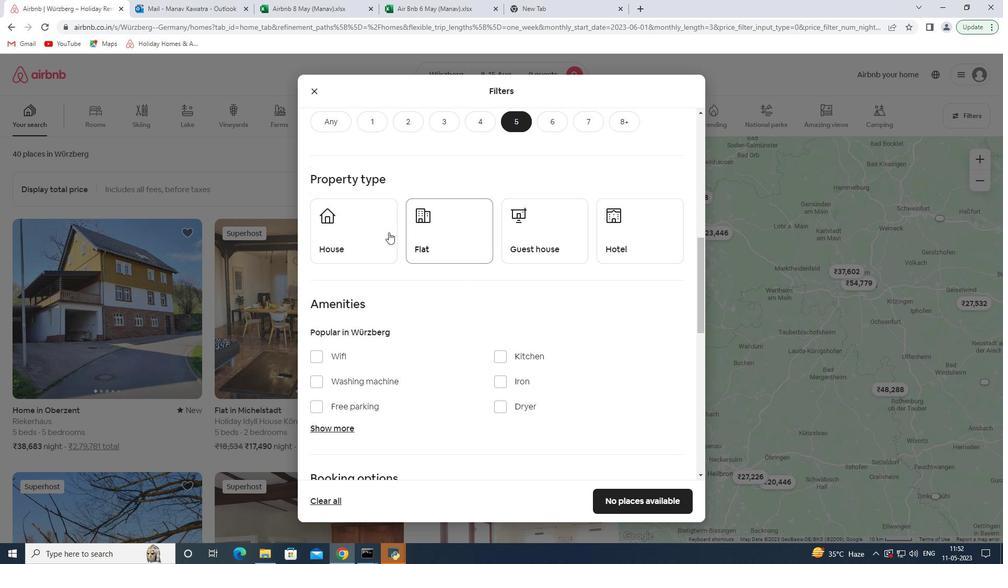
Action: Mouse moved to (449, 233)
Screenshot: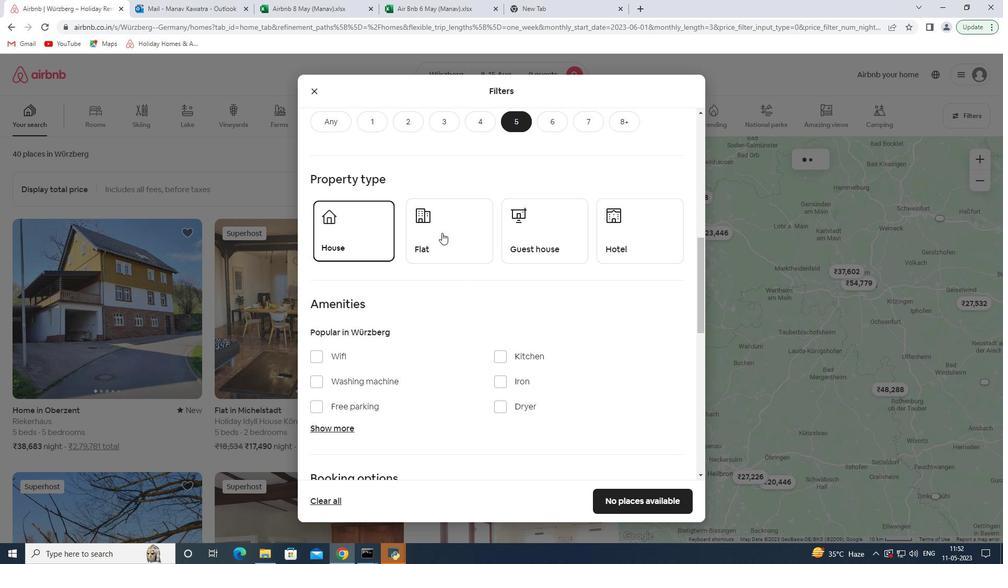 
Action: Mouse pressed left at (449, 233)
Screenshot: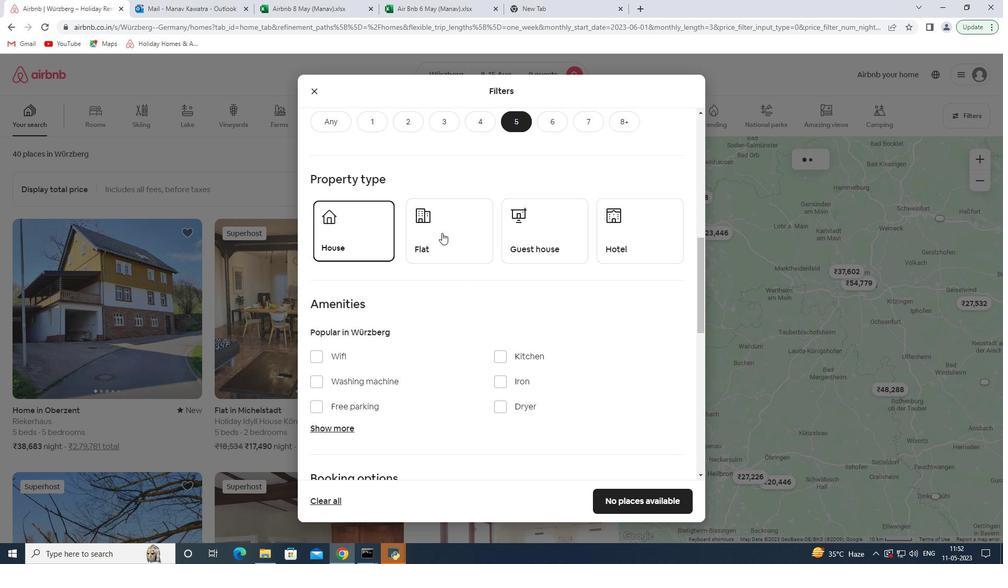 
Action: Mouse moved to (522, 231)
Screenshot: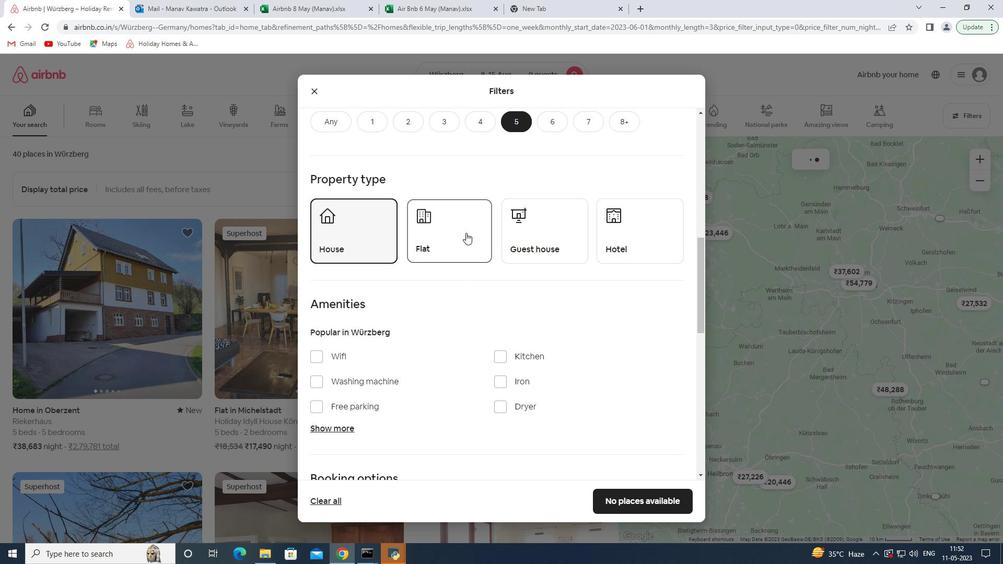 
Action: Mouse pressed left at (522, 231)
Screenshot: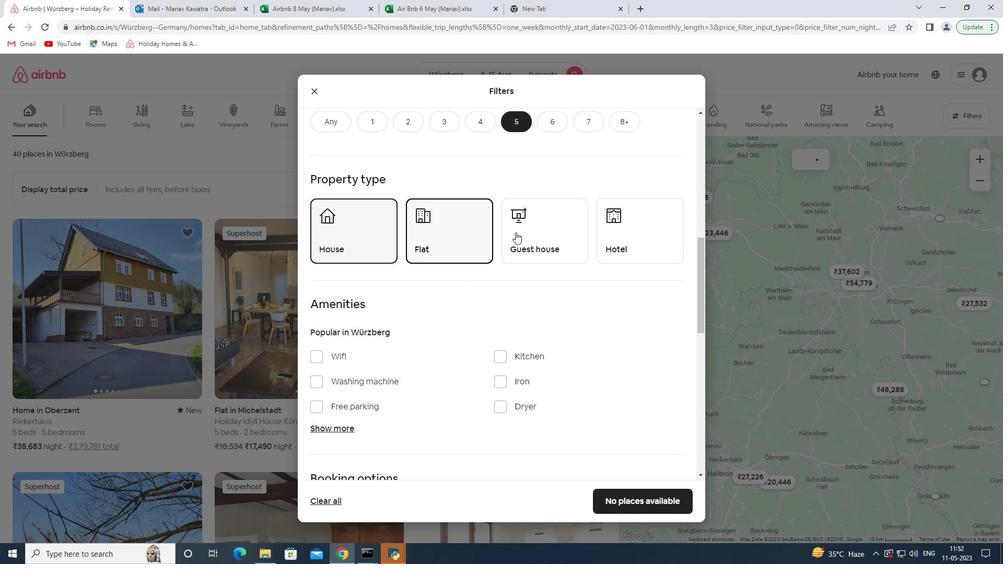 
Action: Mouse moved to (505, 307)
Screenshot: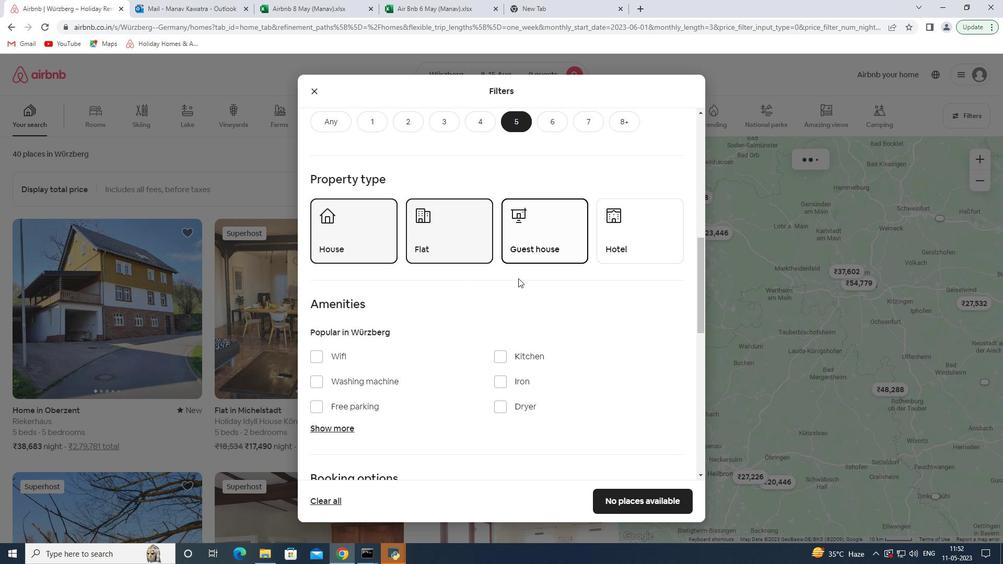 
Action: Mouse scrolled (505, 306) with delta (0, 0)
Screenshot: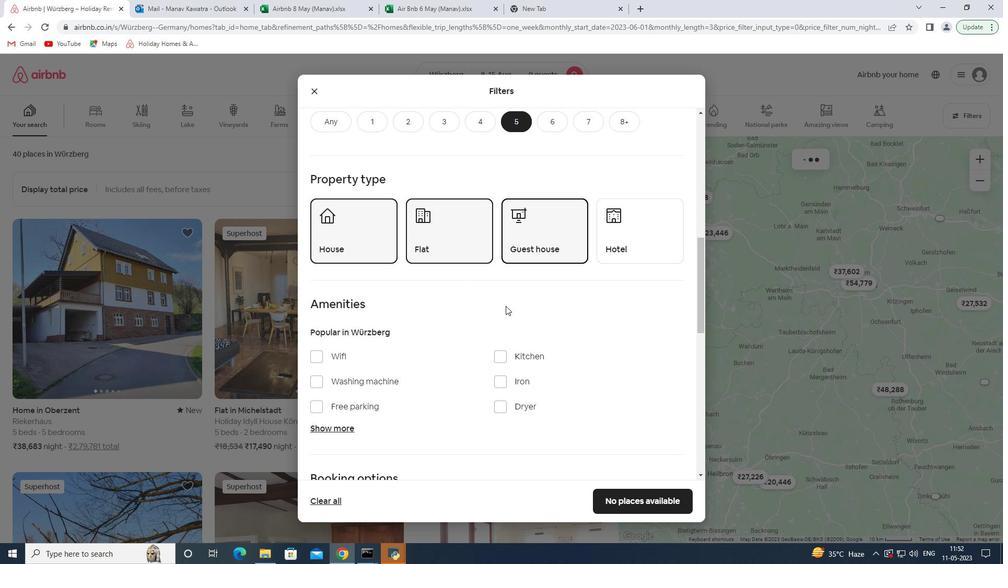 
Action: Mouse scrolled (505, 306) with delta (0, 0)
Screenshot: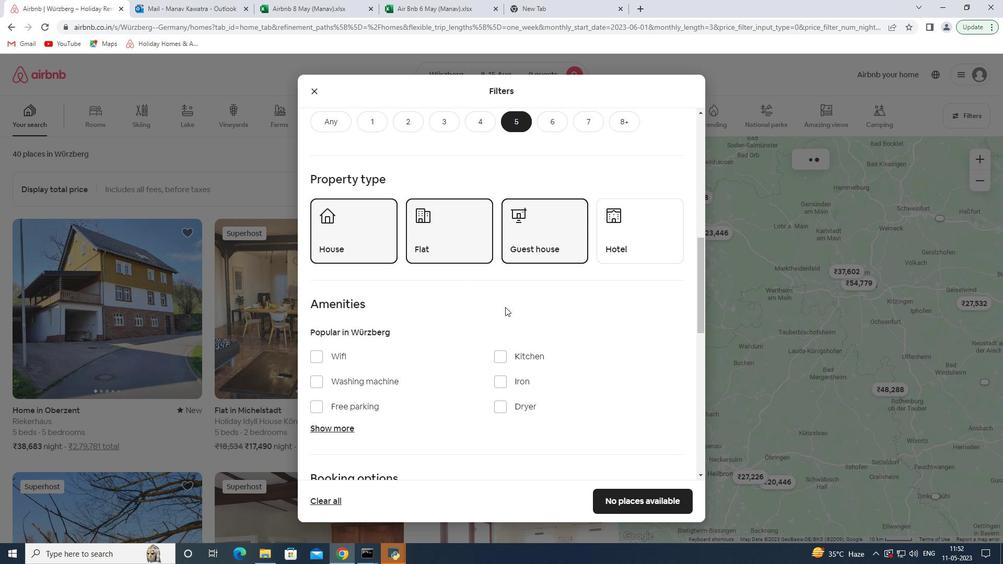 
Action: Mouse moved to (359, 306)
Screenshot: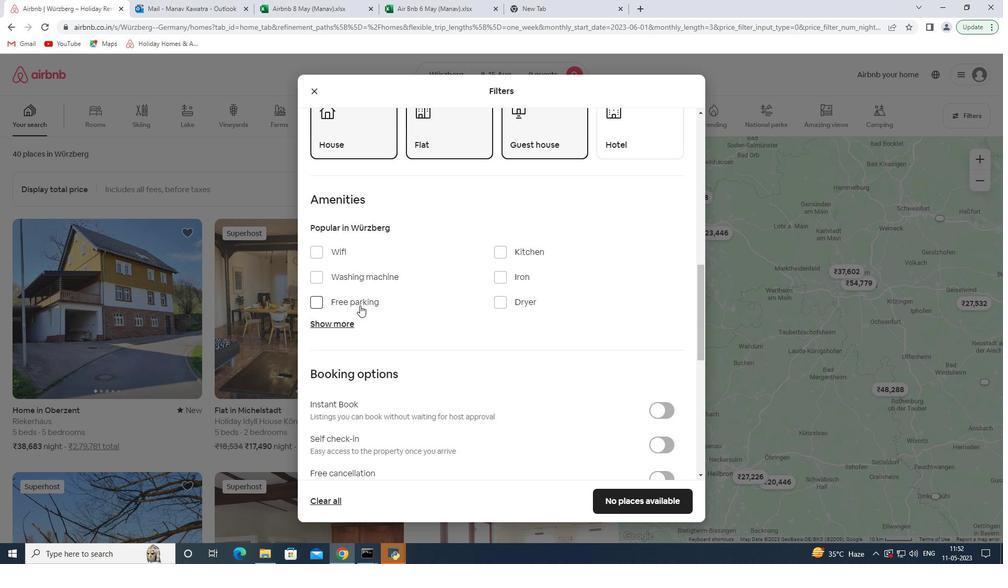 
Action: Mouse pressed left at (359, 306)
Screenshot: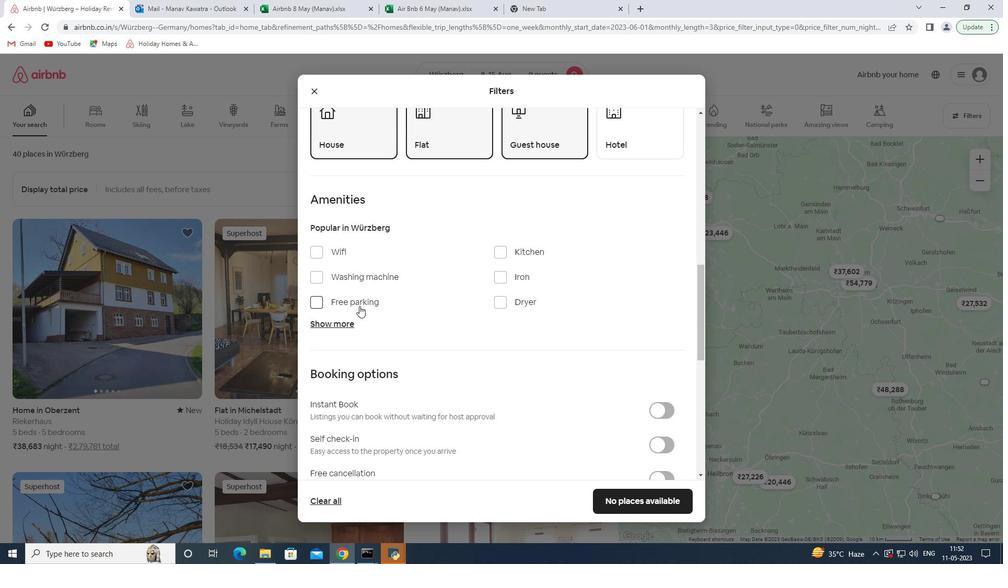 
Action: Mouse moved to (332, 249)
Screenshot: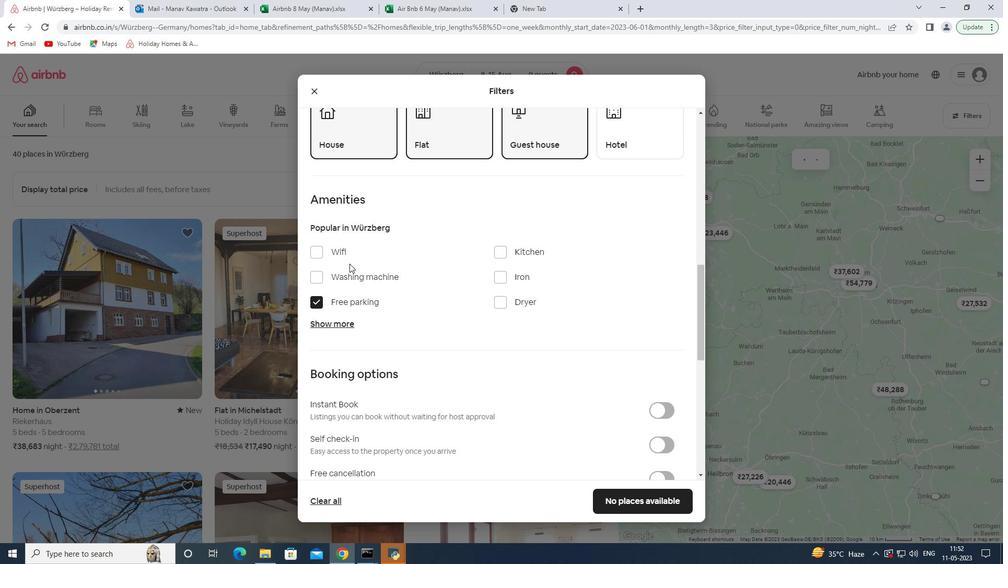 
Action: Mouse pressed left at (332, 249)
Screenshot: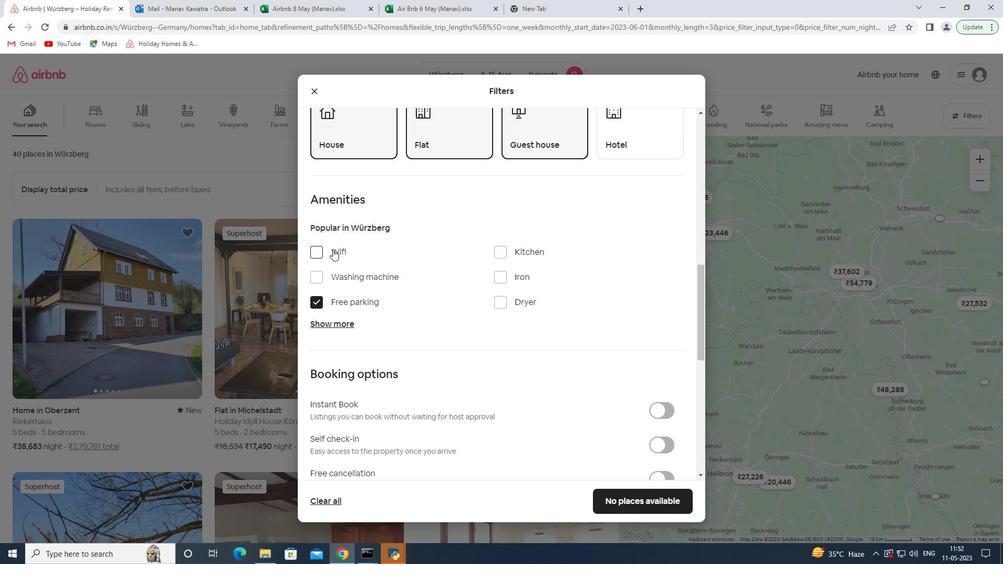 
Action: Mouse moved to (340, 267)
Screenshot: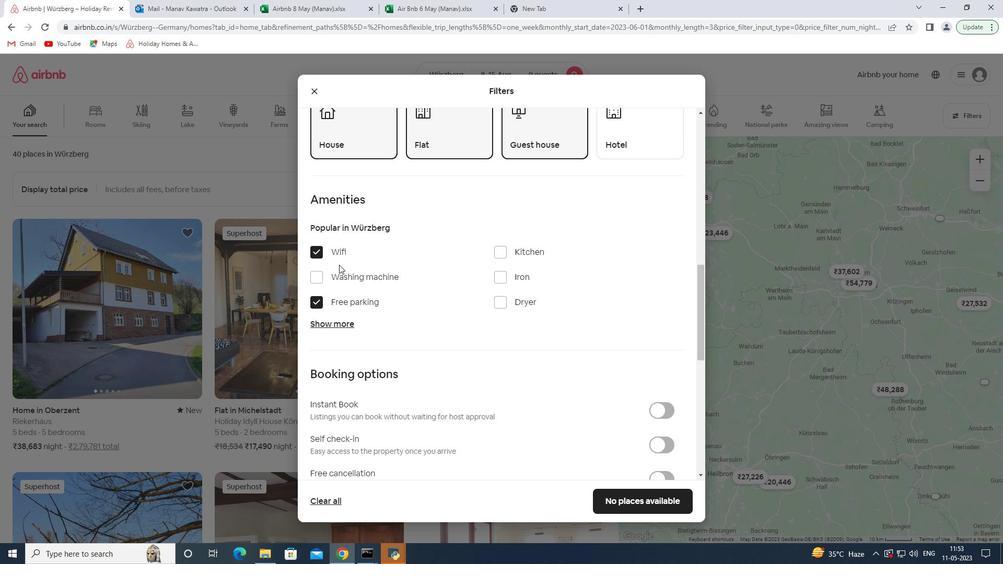 
Action: Mouse scrolled (340, 267) with delta (0, 0)
Screenshot: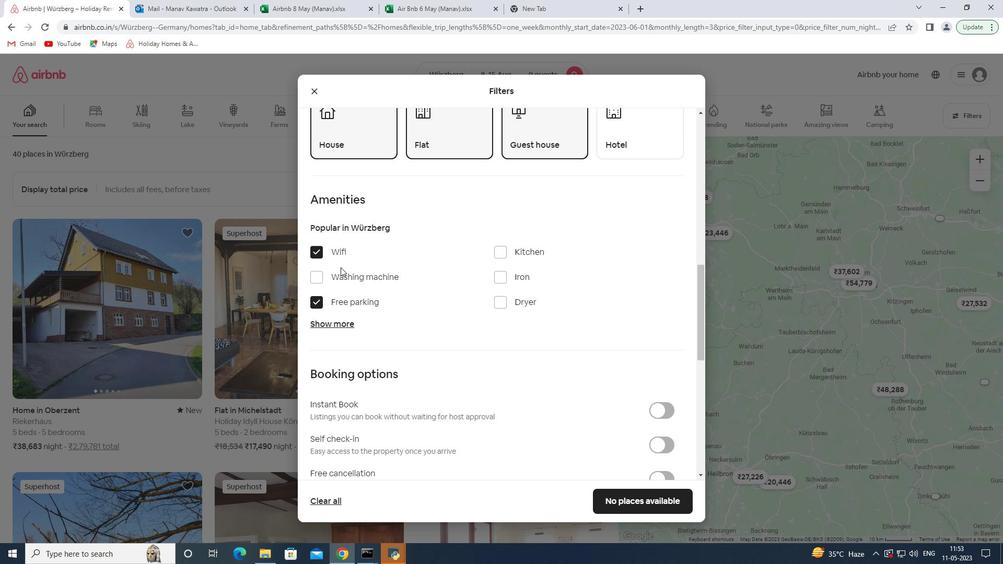 
Action: Mouse moved to (345, 270)
Screenshot: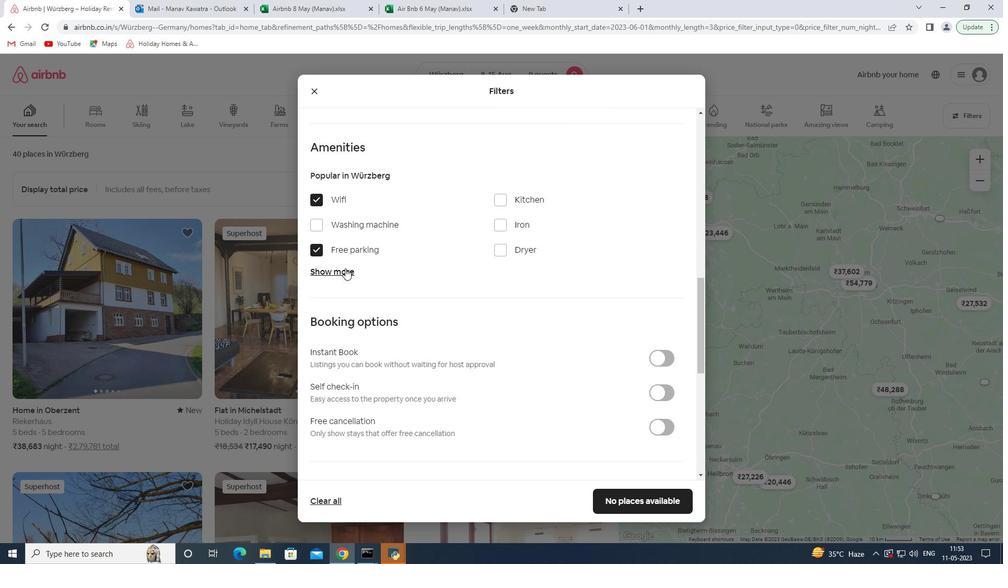 
Action: Mouse pressed left at (345, 270)
Screenshot: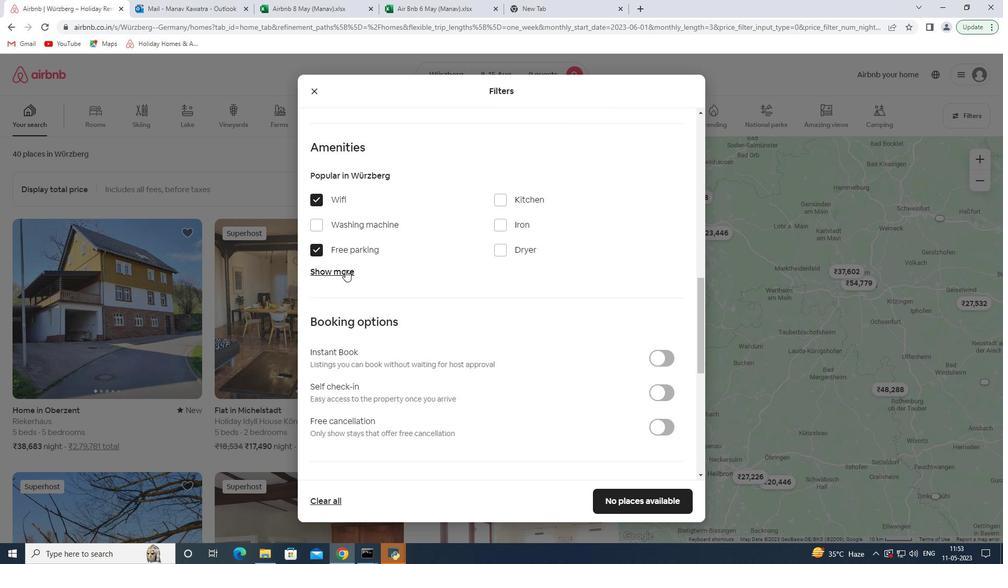 
Action: Mouse moved to (500, 332)
Screenshot: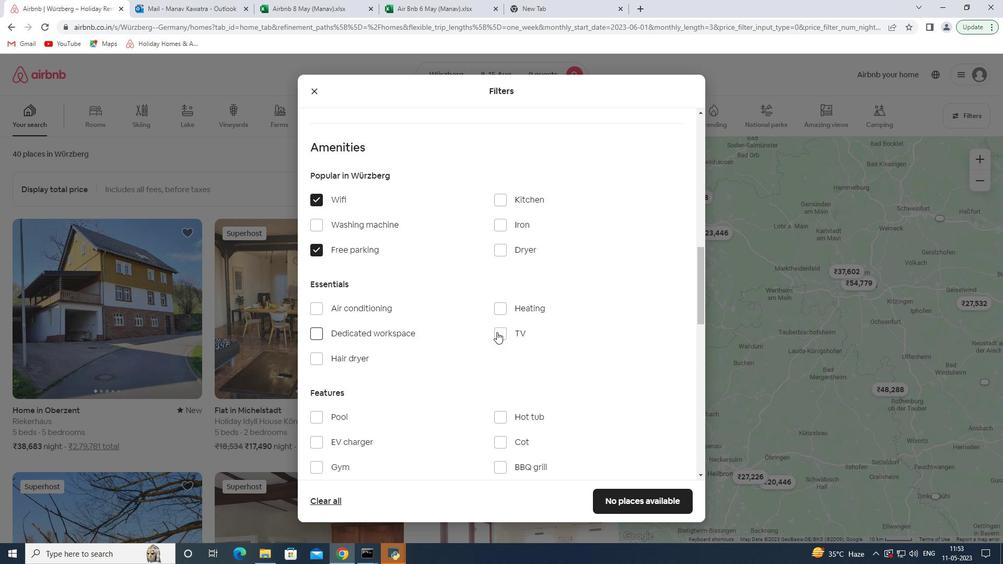 
Action: Mouse pressed left at (500, 332)
Screenshot: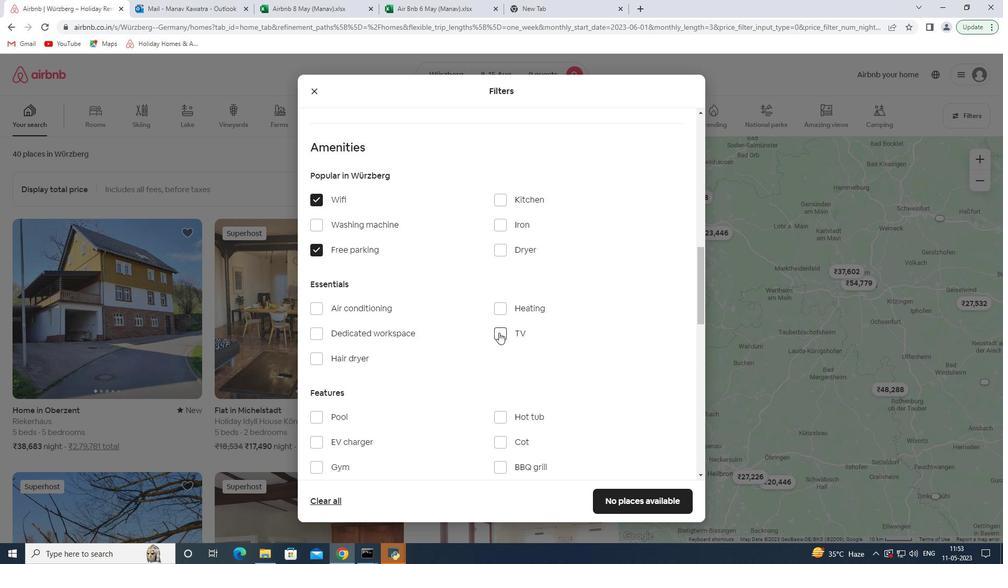 
Action: Mouse moved to (459, 348)
Screenshot: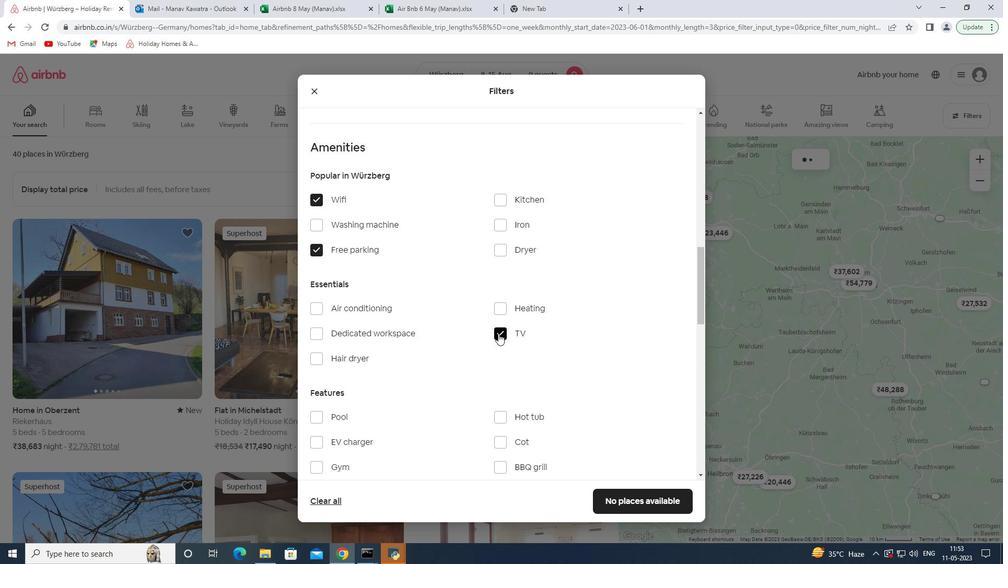 
Action: Mouse scrolled (459, 348) with delta (0, 0)
Screenshot: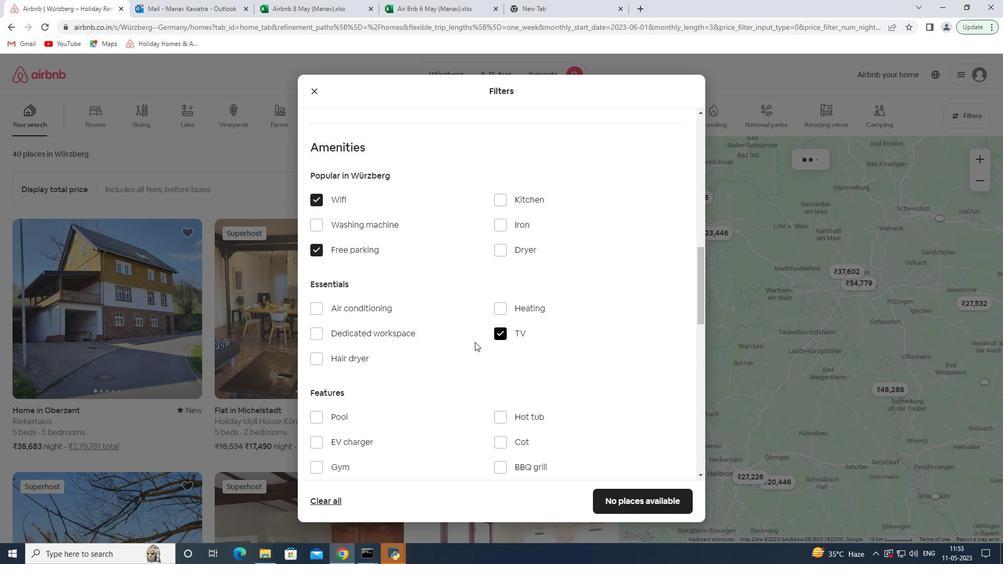 
Action: Mouse scrolled (459, 348) with delta (0, 0)
Screenshot: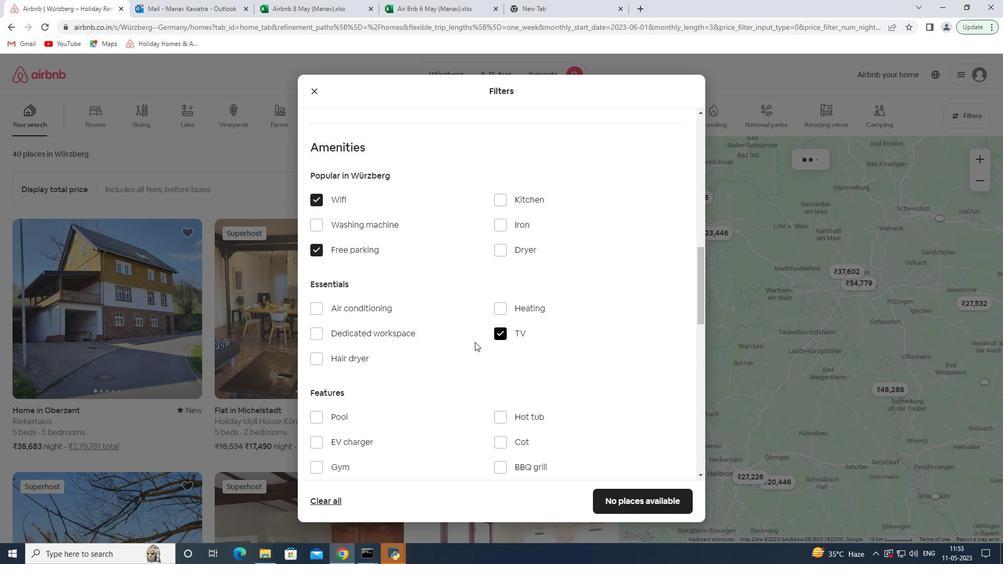 
Action: Mouse moved to (459, 348)
Screenshot: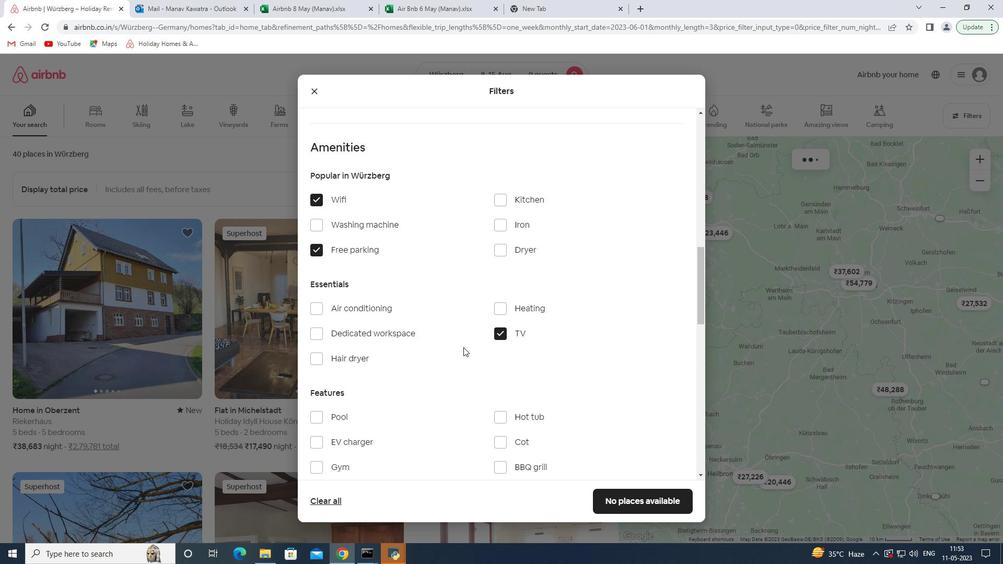 
Action: Mouse scrolled (459, 348) with delta (0, 0)
Screenshot: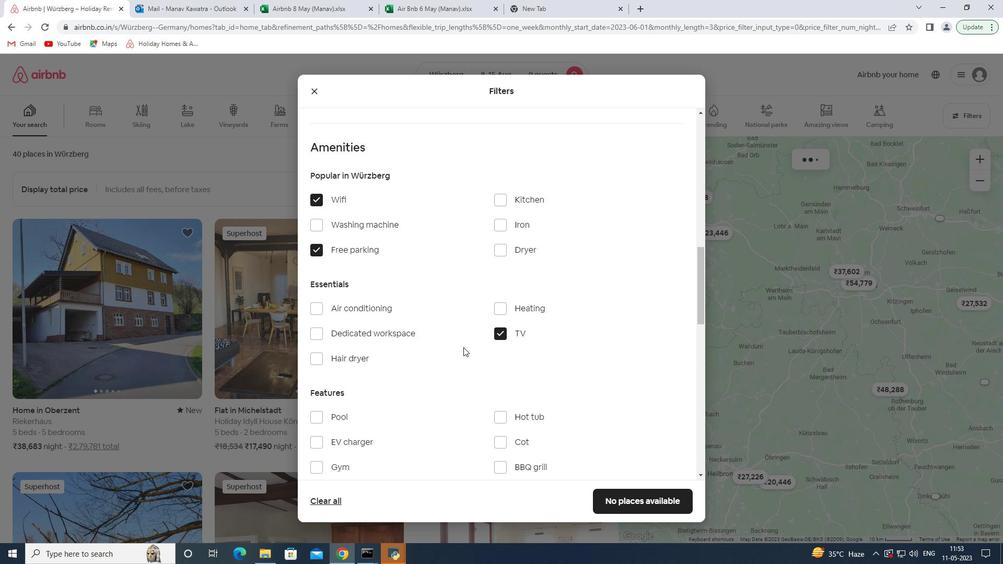 
Action: Mouse moved to (327, 313)
Screenshot: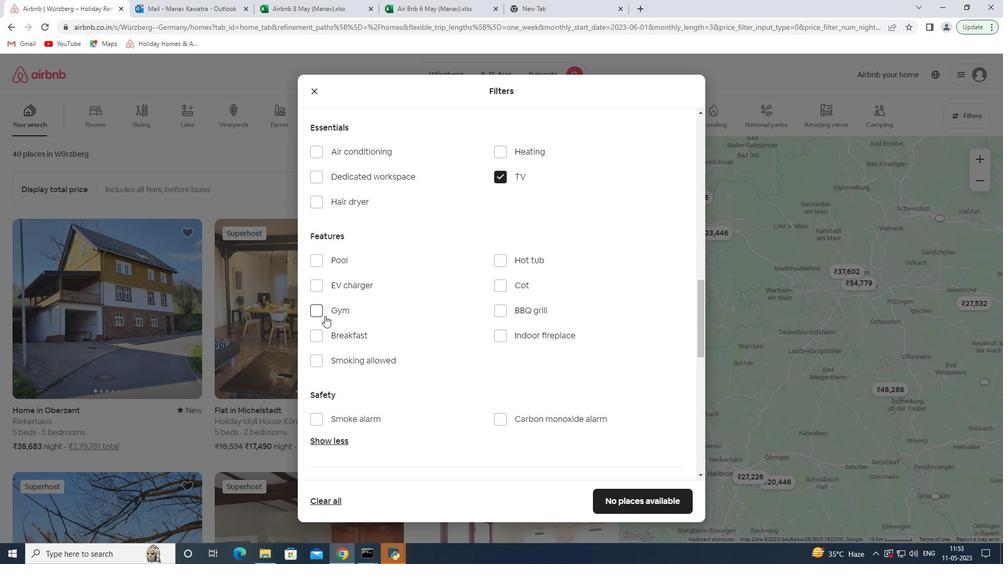 
Action: Mouse pressed left at (327, 313)
Screenshot: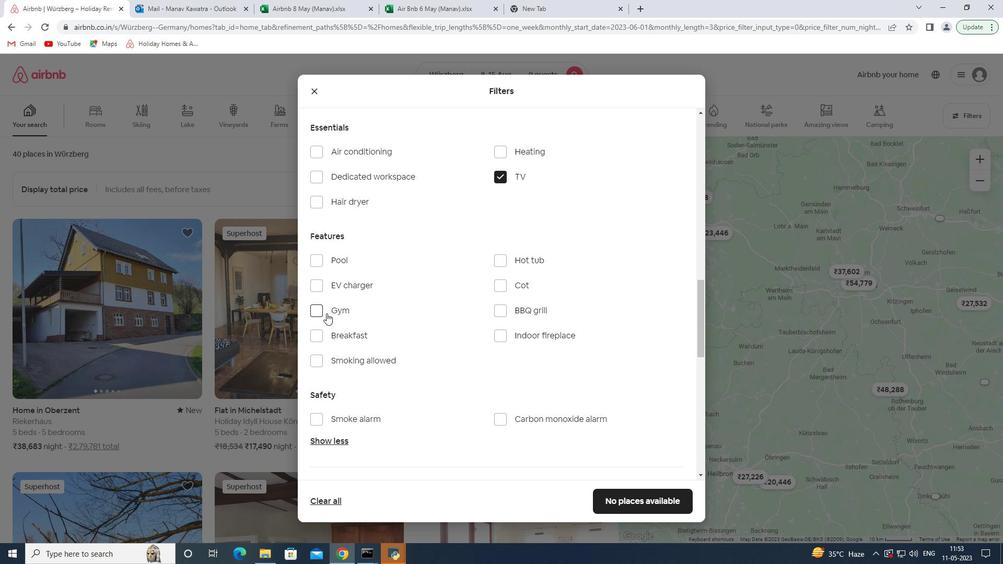 
Action: Mouse moved to (365, 337)
Screenshot: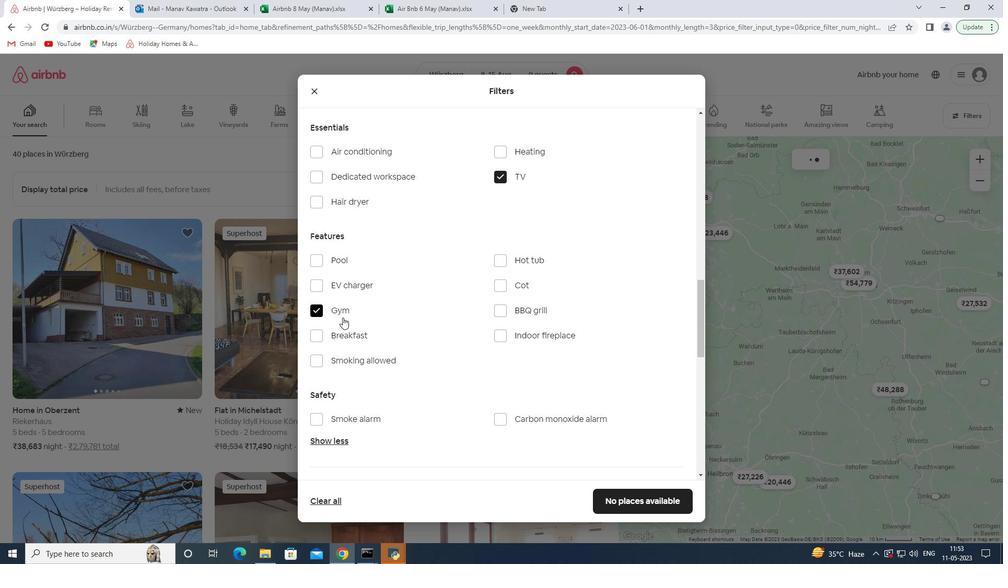 
Action: Mouse scrolled (365, 336) with delta (0, 0)
Screenshot: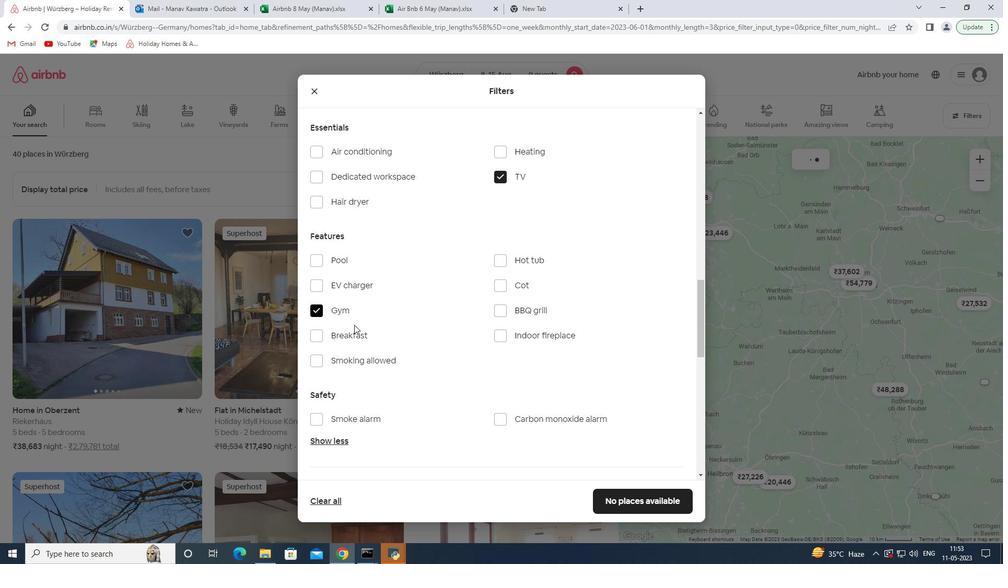 
Action: Mouse moved to (366, 337)
Screenshot: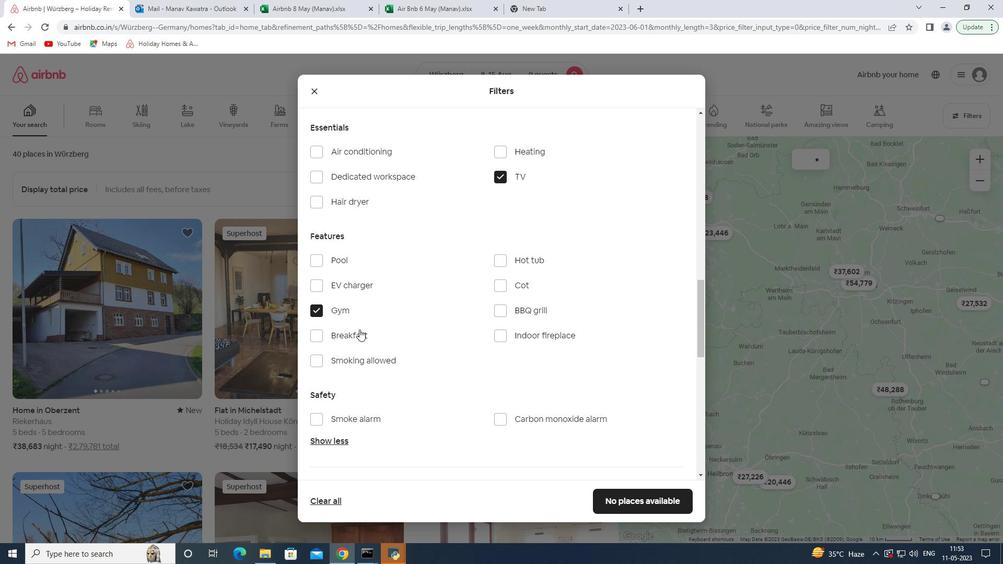 
Action: Mouse scrolled (366, 336) with delta (0, 0)
Screenshot: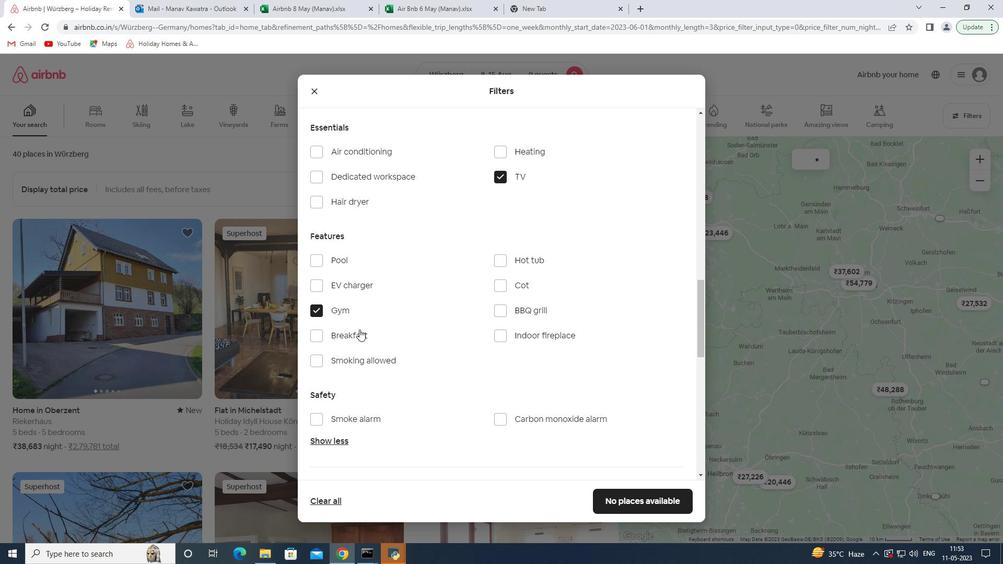 
Action: Mouse moved to (354, 231)
Screenshot: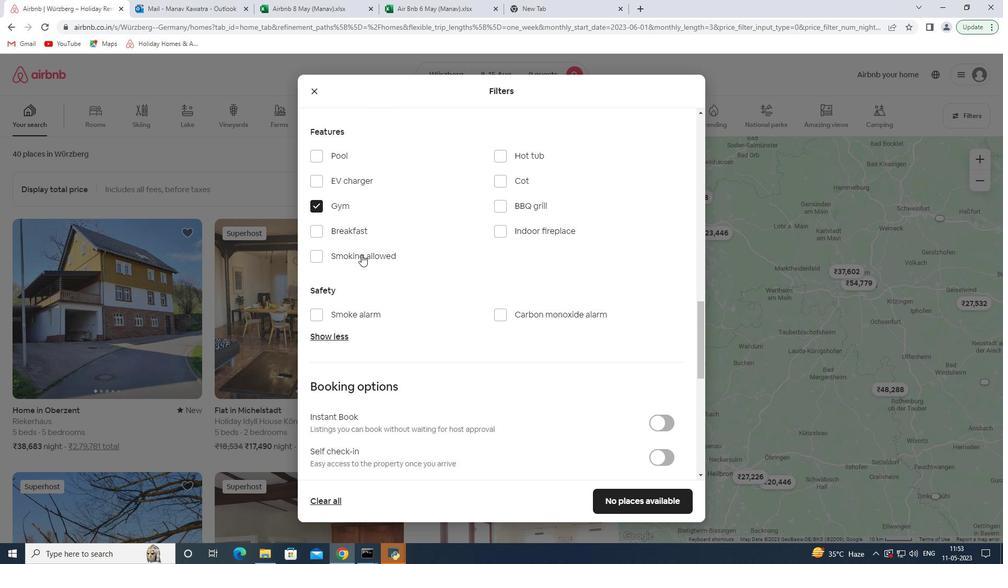 
Action: Mouse pressed left at (354, 231)
Screenshot: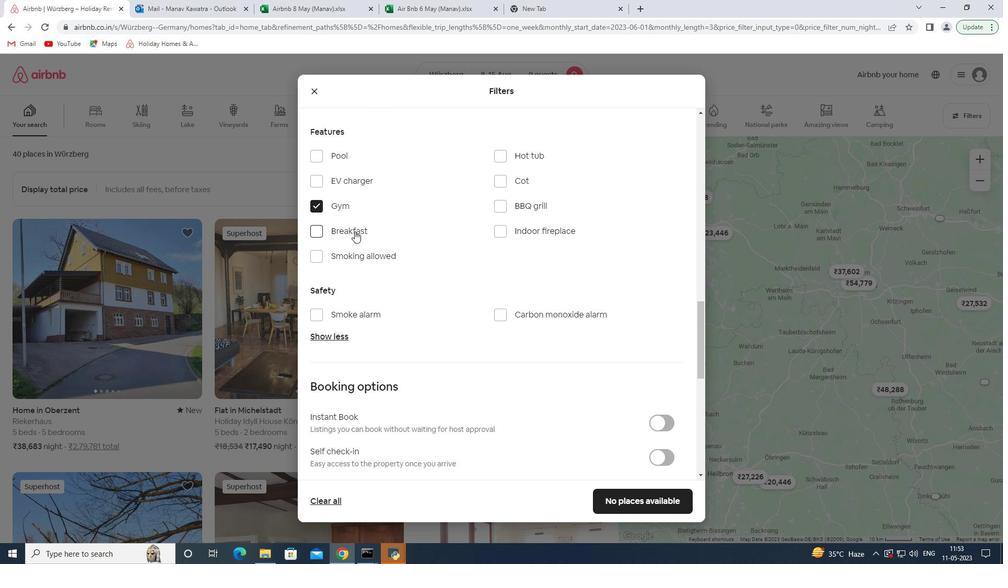 
Action: Mouse moved to (440, 369)
Screenshot: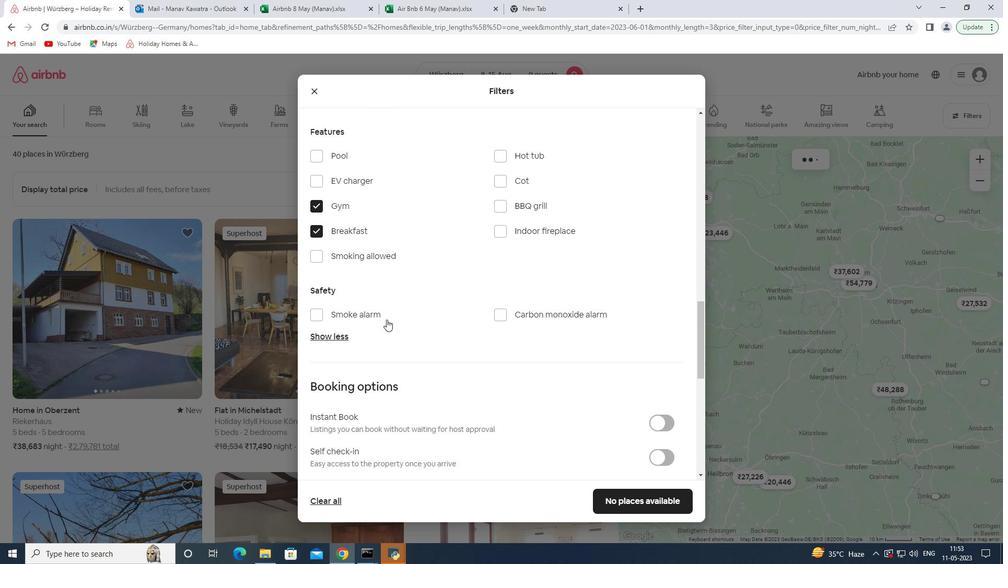 
Action: Mouse scrolled (440, 369) with delta (0, 0)
Screenshot: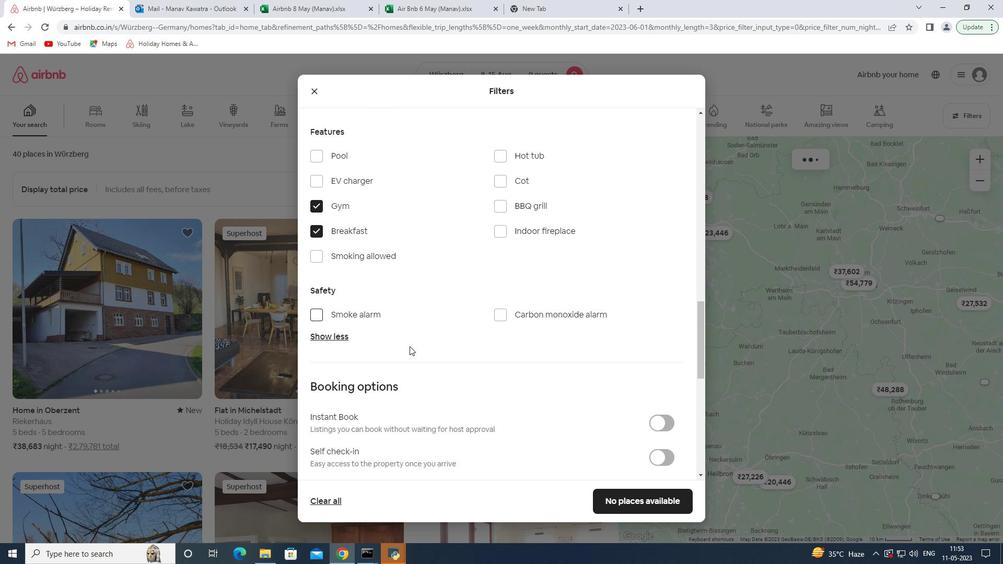 
Action: Mouse scrolled (440, 369) with delta (0, 0)
Screenshot: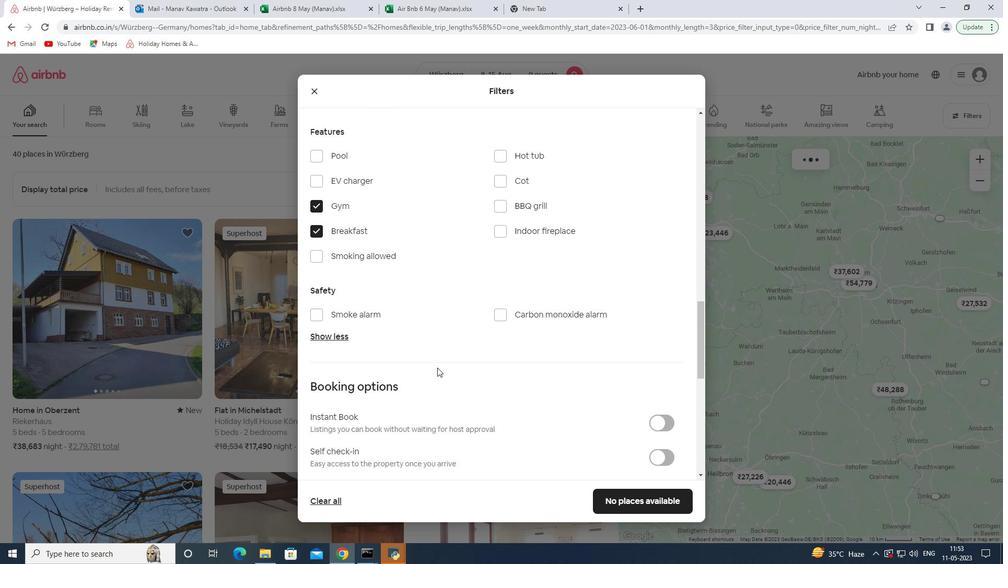 
Action: Mouse moved to (441, 369)
Screenshot: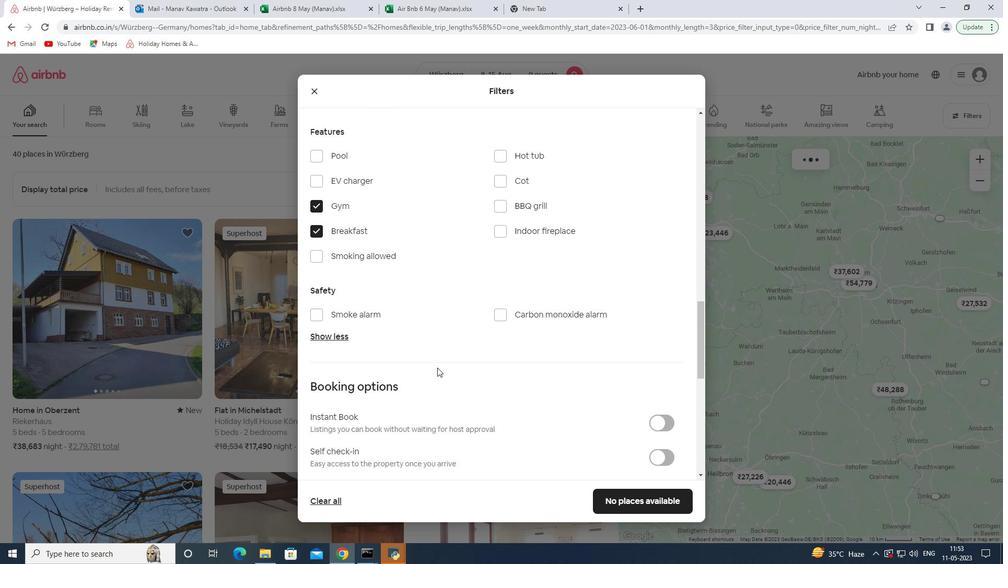 
Action: Mouse scrolled (441, 369) with delta (0, 0)
Screenshot: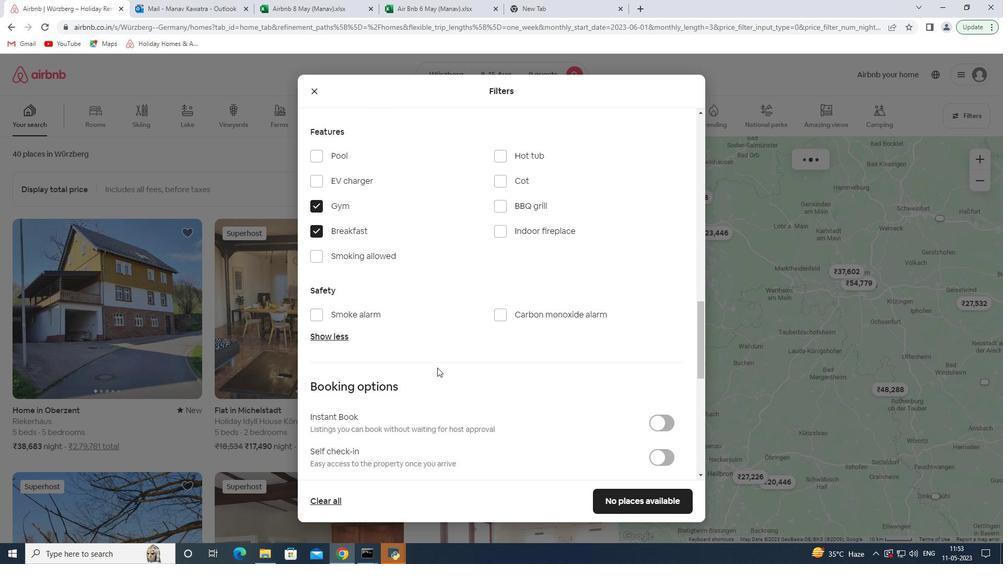 
Action: Mouse moved to (442, 369)
Screenshot: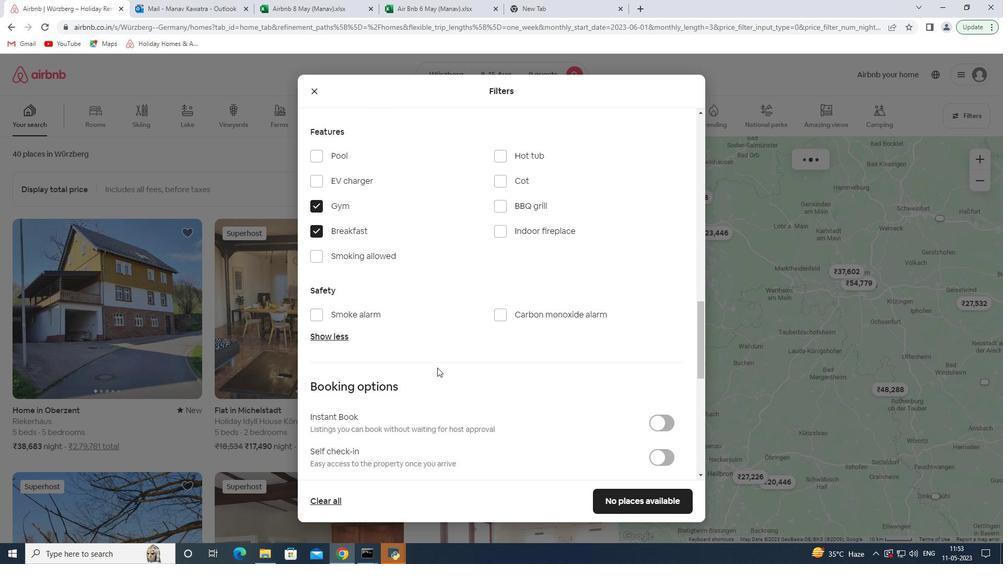 
Action: Mouse scrolled (442, 369) with delta (0, 0)
Screenshot: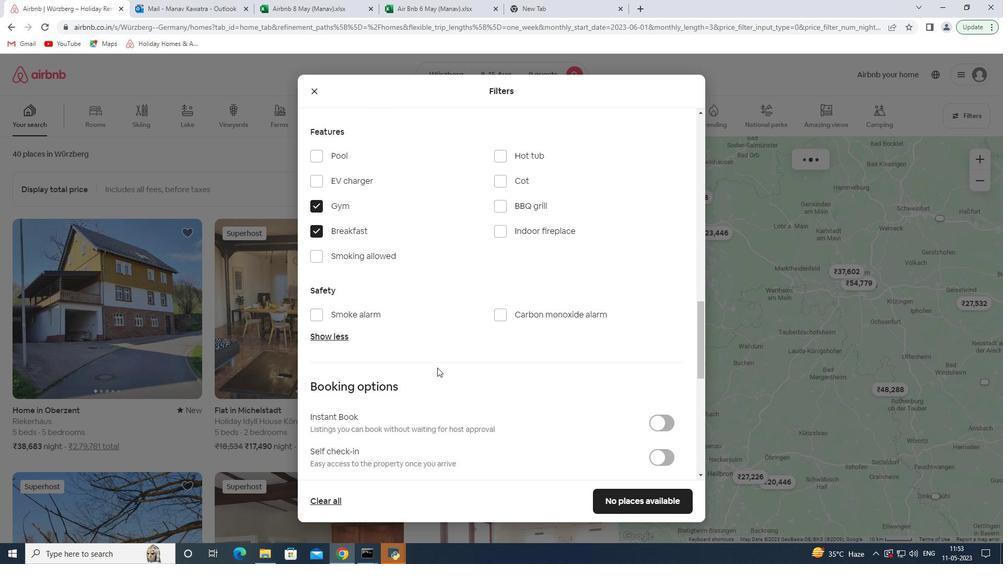 
Action: Mouse moved to (443, 369)
Screenshot: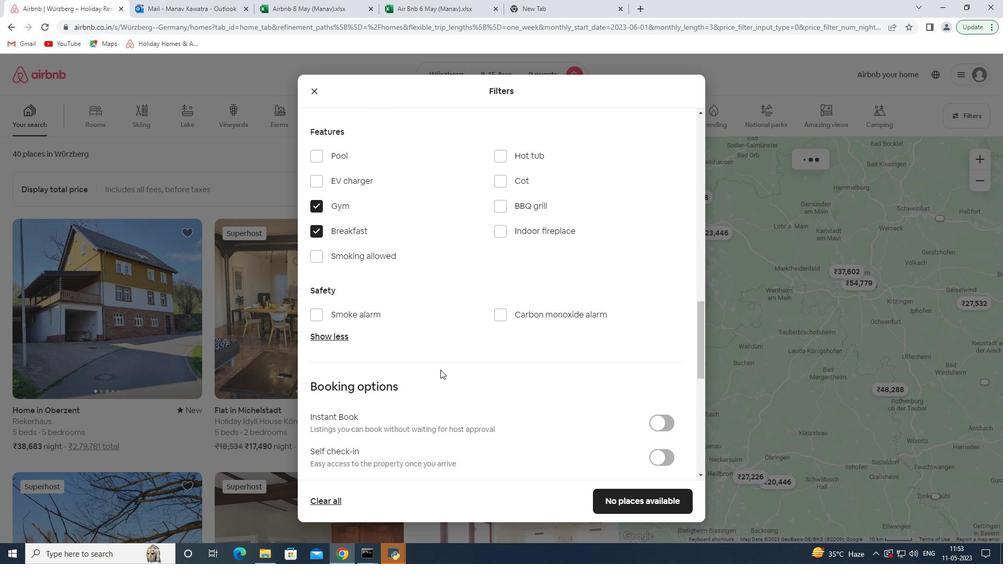 
Action: Mouse scrolled (443, 369) with delta (0, 0)
Screenshot: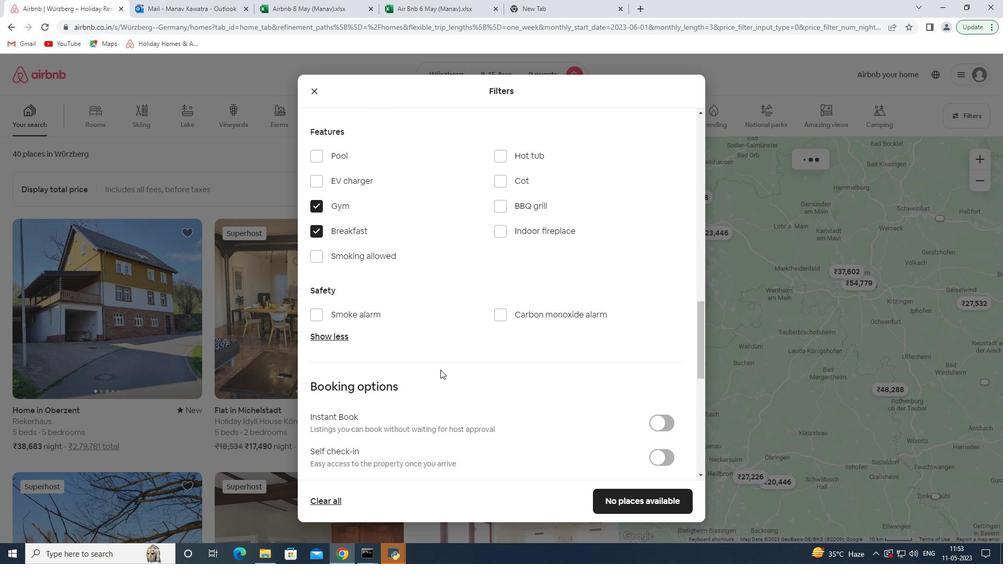 
Action: Mouse moved to (666, 194)
Screenshot: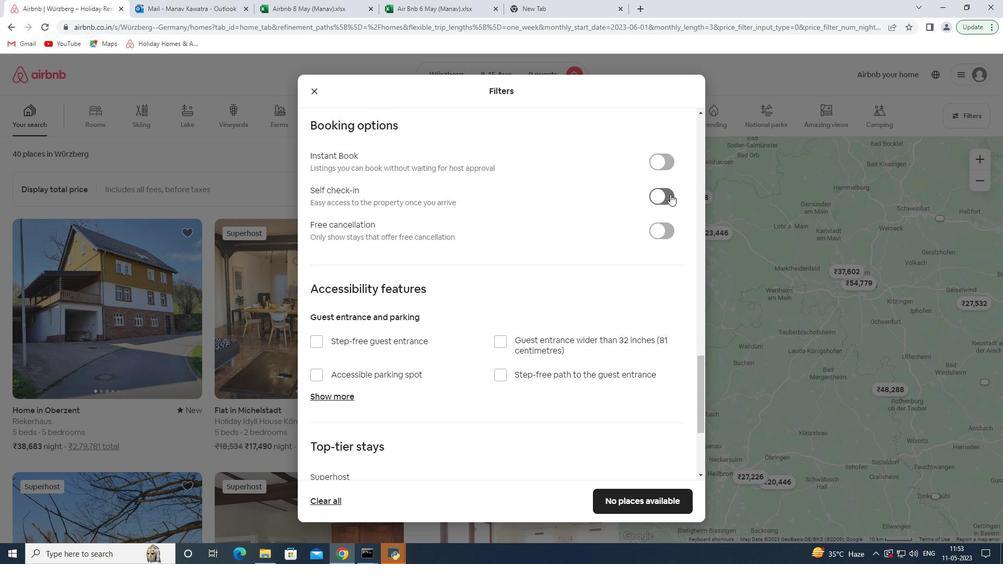 
Action: Mouse pressed left at (666, 194)
Screenshot: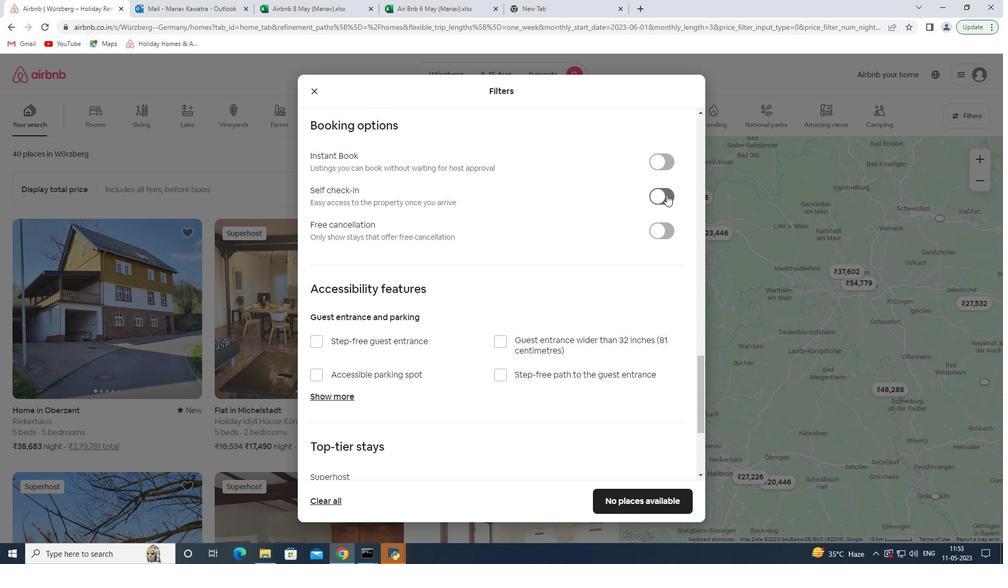 
Action: Mouse moved to (547, 254)
Screenshot: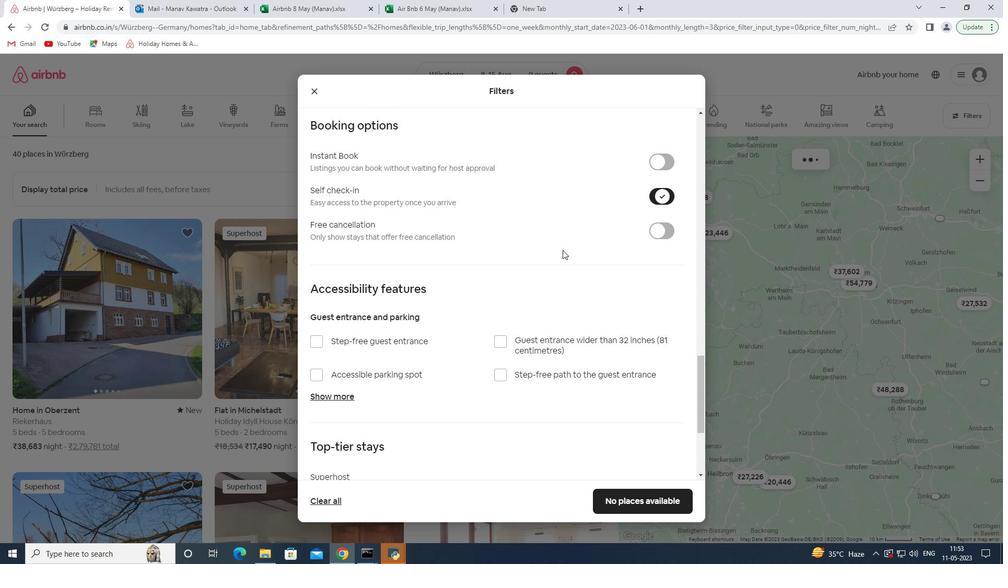 
Action: Mouse scrolled (547, 253) with delta (0, 0)
Screenshot: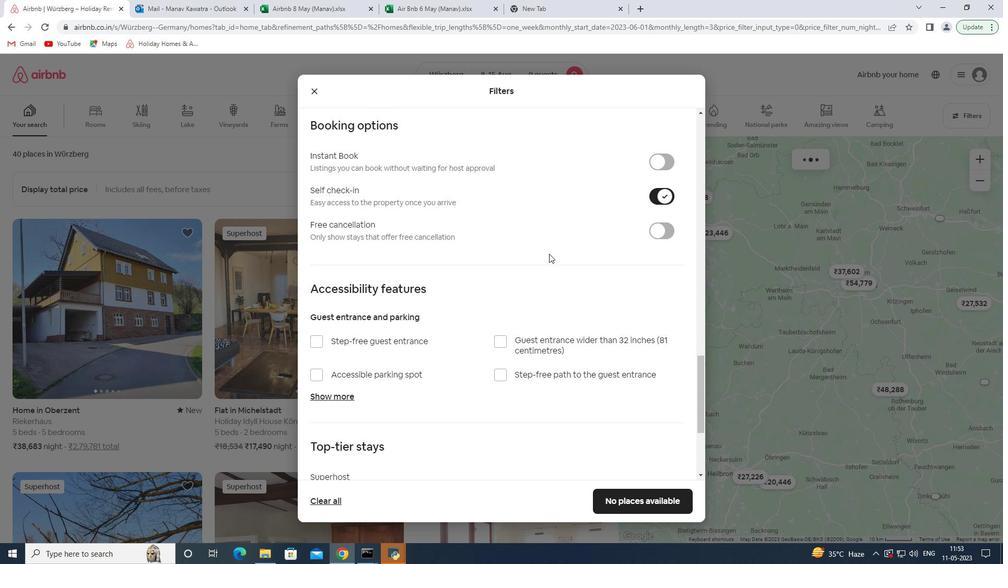 
Action: Mouse scrolled (547, 253) with delta (0, 0)
Screenshot: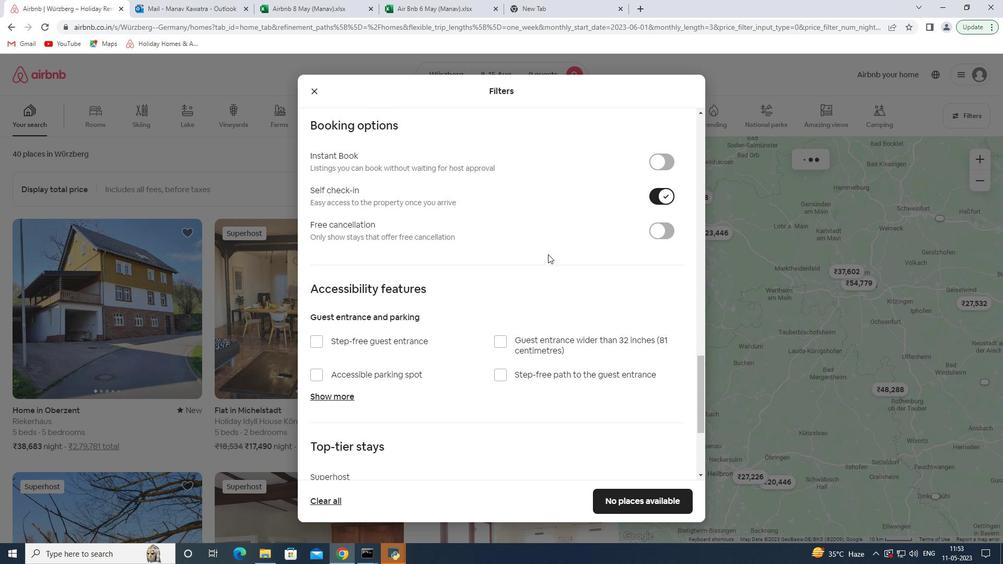 
Action: Mouse scrolled (547, 253) with delta (0, 0)
Screenshot: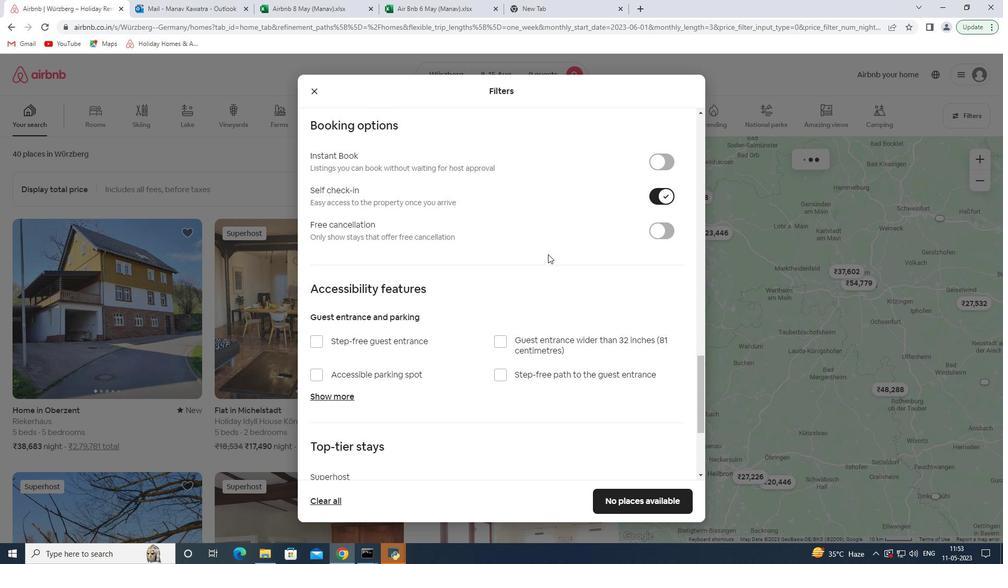 
Action: Mouse scrolled (547, 253) with delta (0, 0)
Screenshot: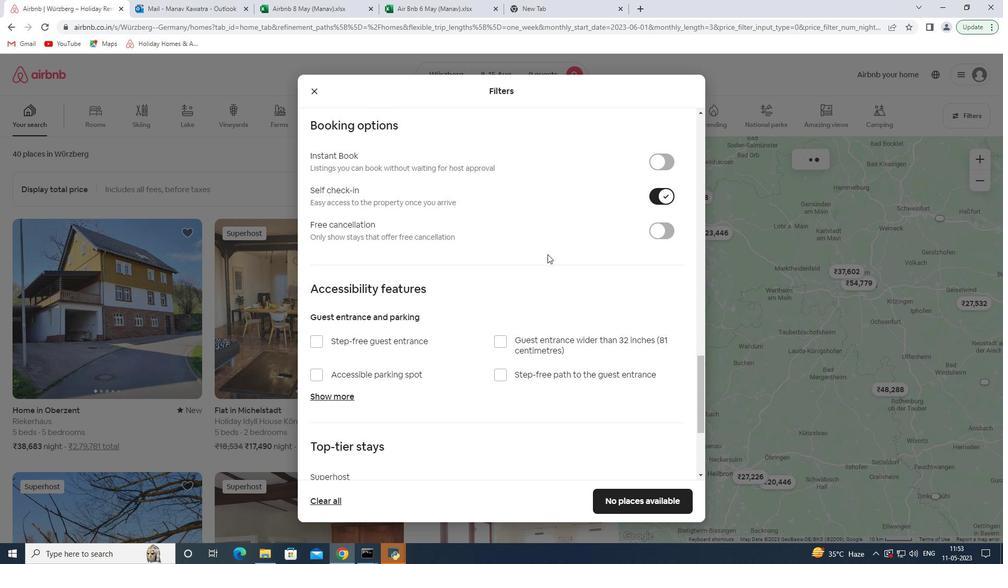 
Action: Mouse moved to (353, 404)
Screenshot: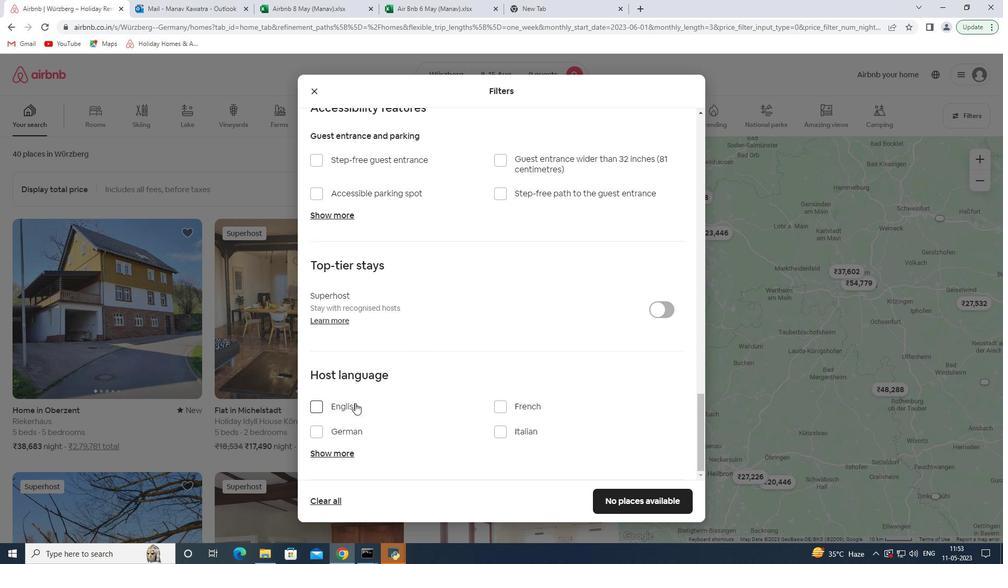 
Action: Mouse pressed left at (353, 404)
Screenshot: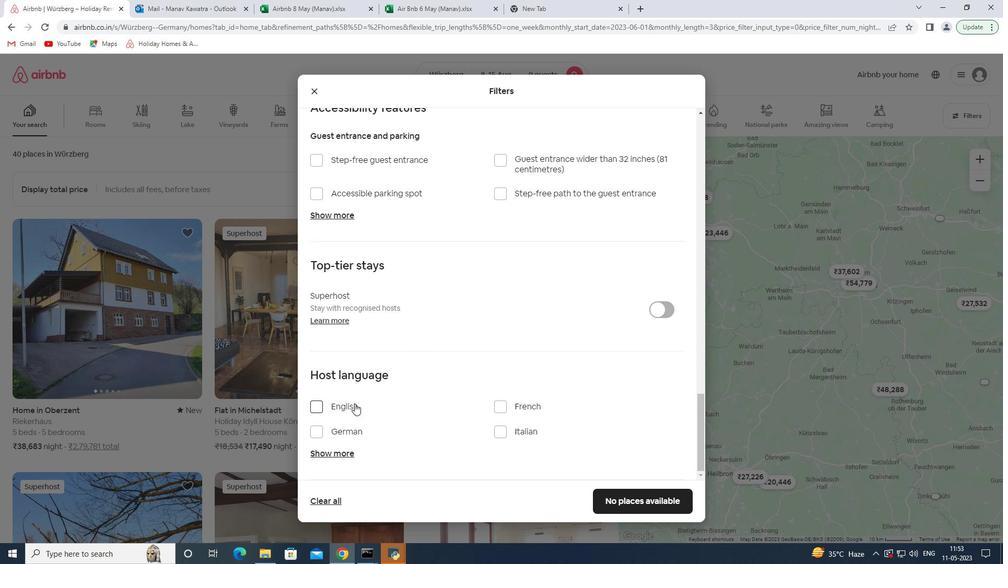 
Action: Mouse moved to (476, 417)
Screenshot: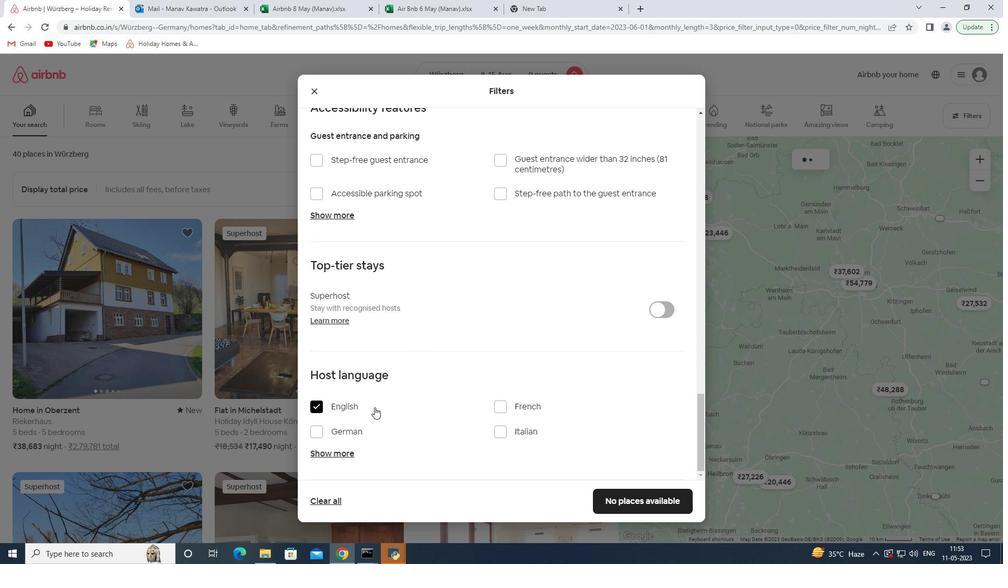 
Action: Mouse scrolled (476, 417) with delta (0, 0)
Screenshot: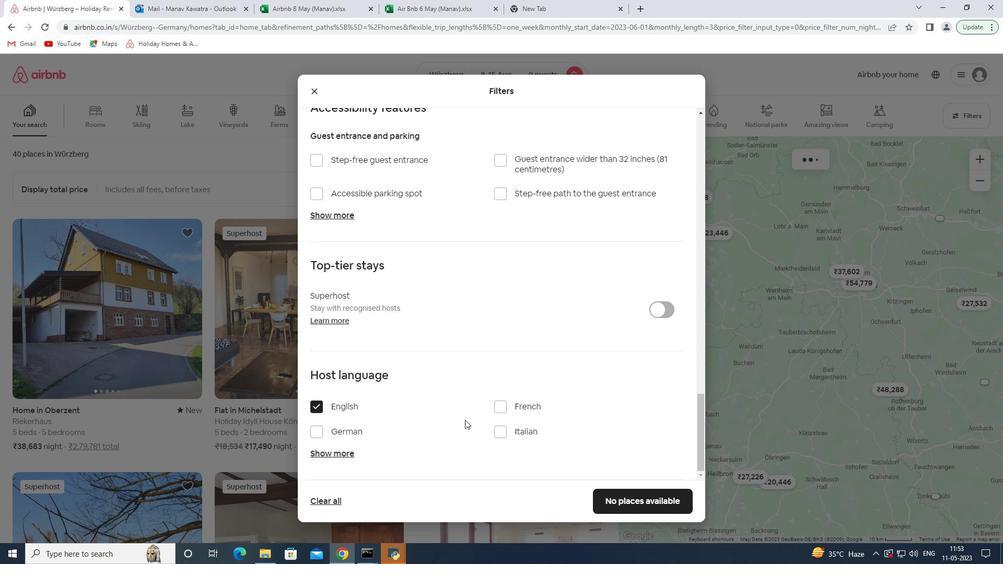 
Action: Mouse scrolled (476, 417) with delta (0, 0)
Screenshot: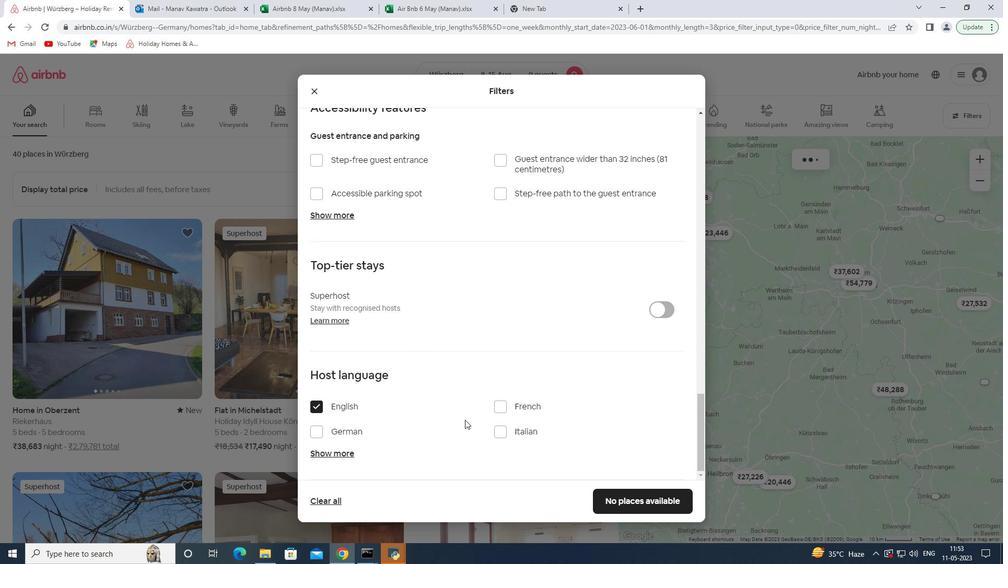 
Action: Mouse moved to (477, 417)
Screenshot: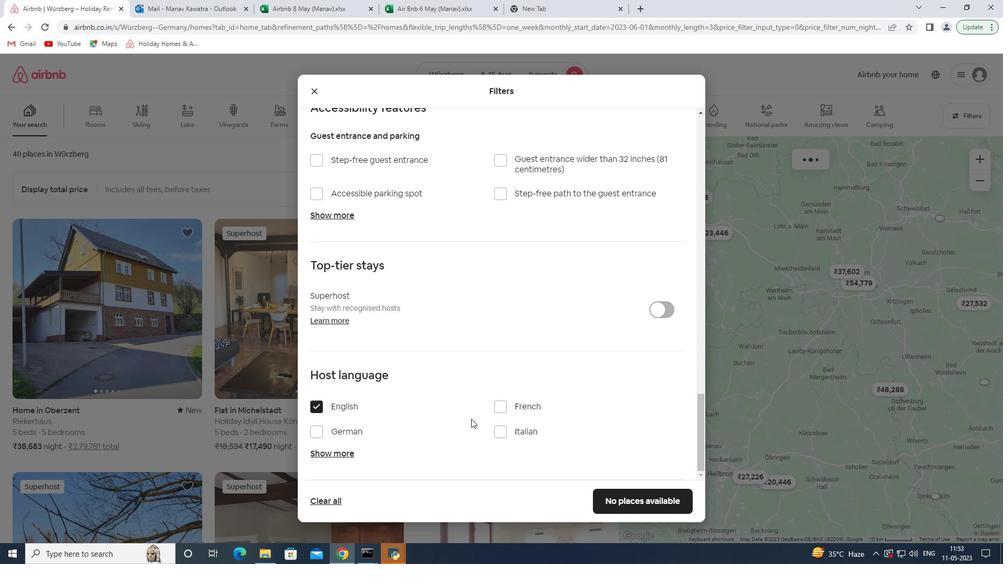 
Action: Mouse scrolled (477, 417) with delta (0, 0)
Screenshot: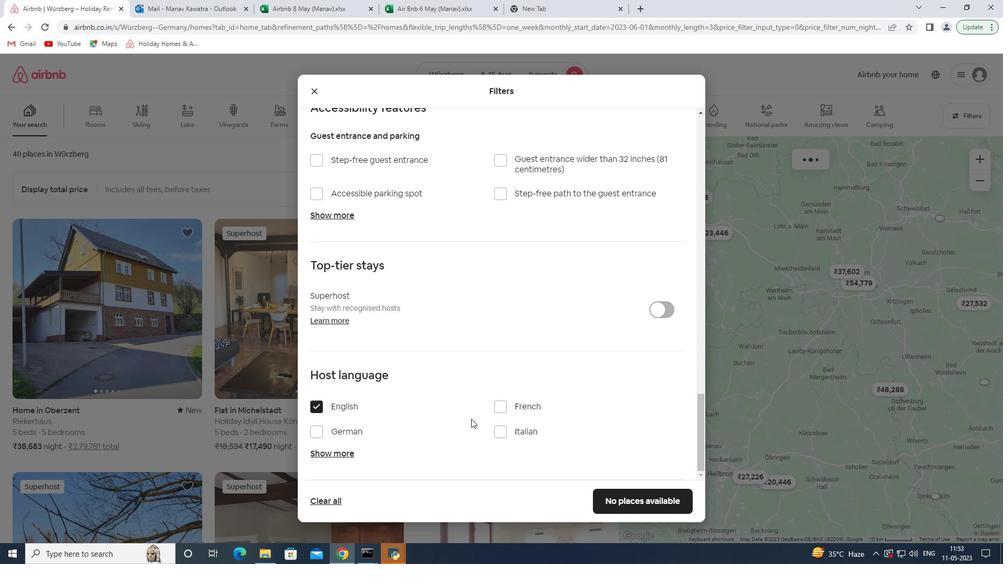 
Action: Mouse moved to (492, 410)
Screenshot: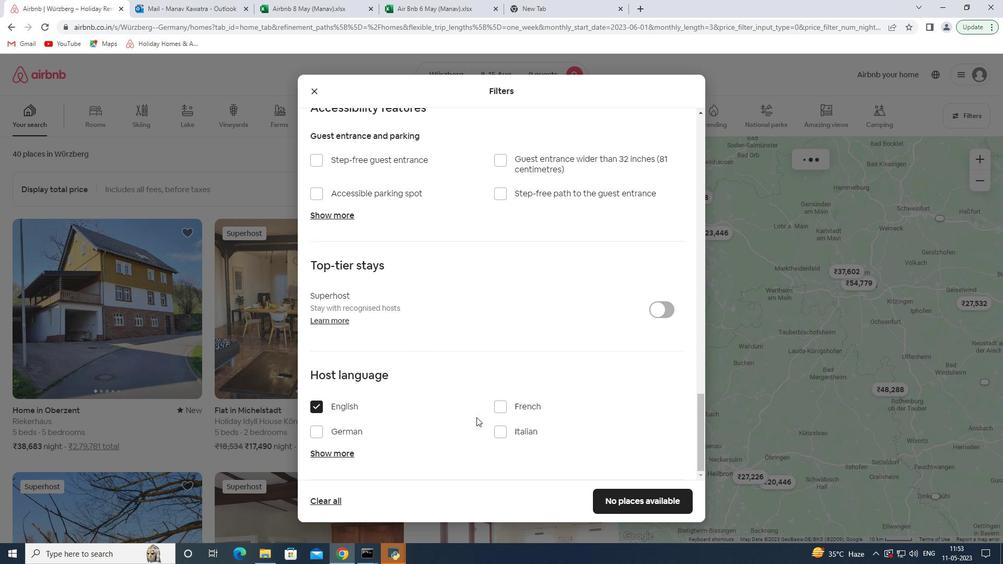 
Action: Mouse scrolled (492, 409) with delta (0, 0)
Screenshot: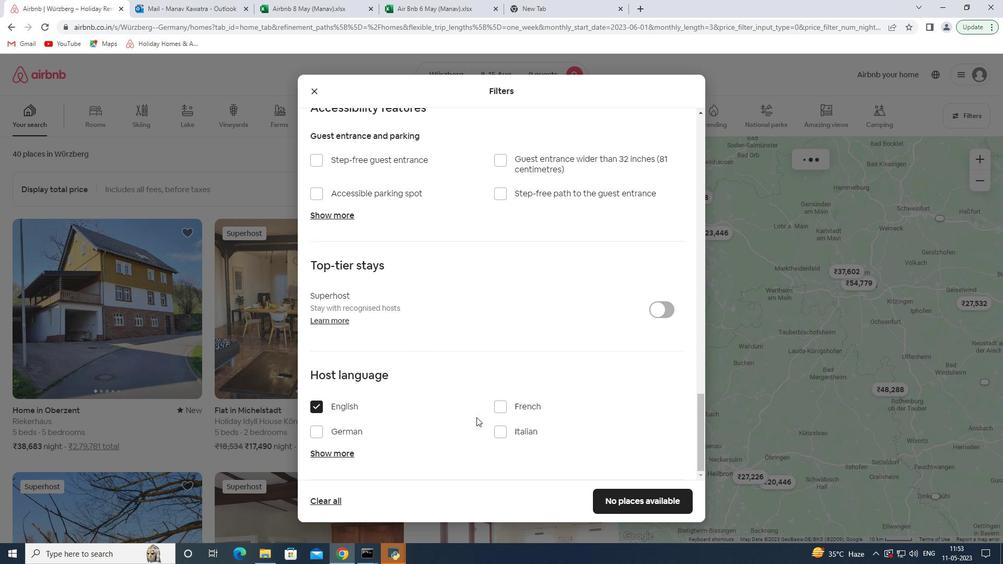 
Action: Mouse moved to (645, 496)
Screenshot: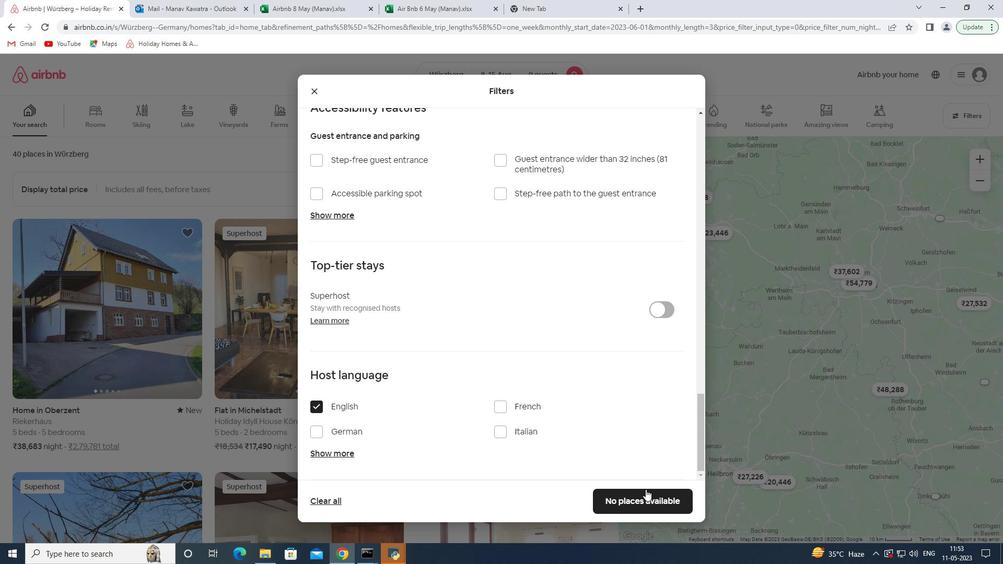 
Action: Mouse pressed left at (645, 496)
Screenshot: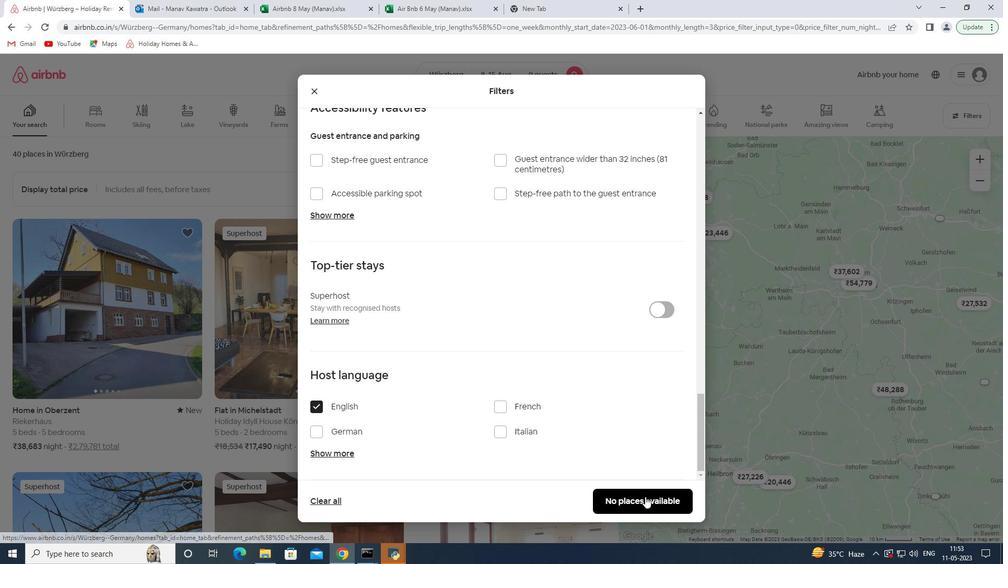 
Action: Mouse moved to (644, 498)
Screenshot: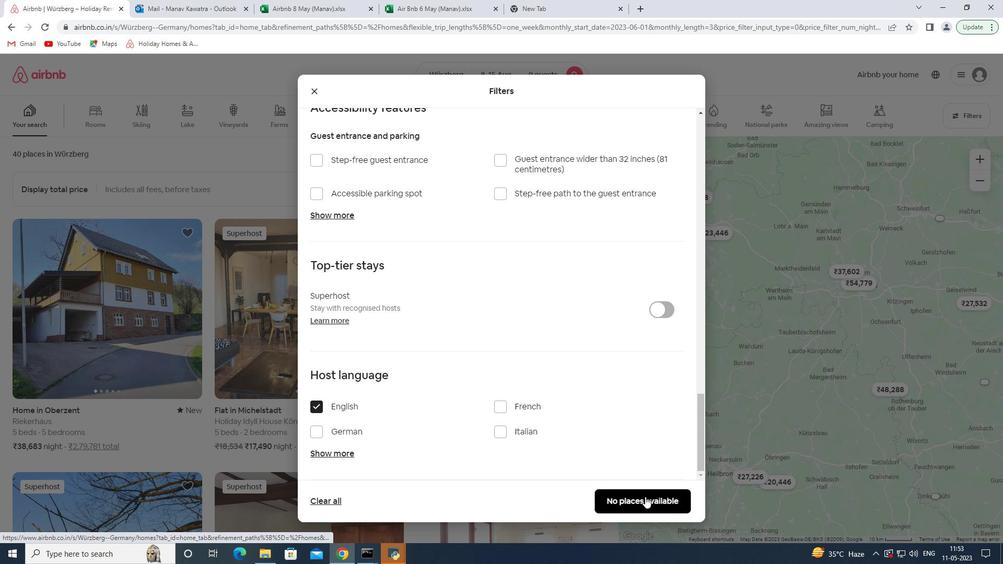 
